Task: Create a due date automation trigger when advanced on, 2 working days before a card is due add fields with custom field "Resume" set to a number lower or equal to 1 and greater or equal to 10 at 11:00 AM.
Action: Mouse moved to (995, 290)
Screenshot: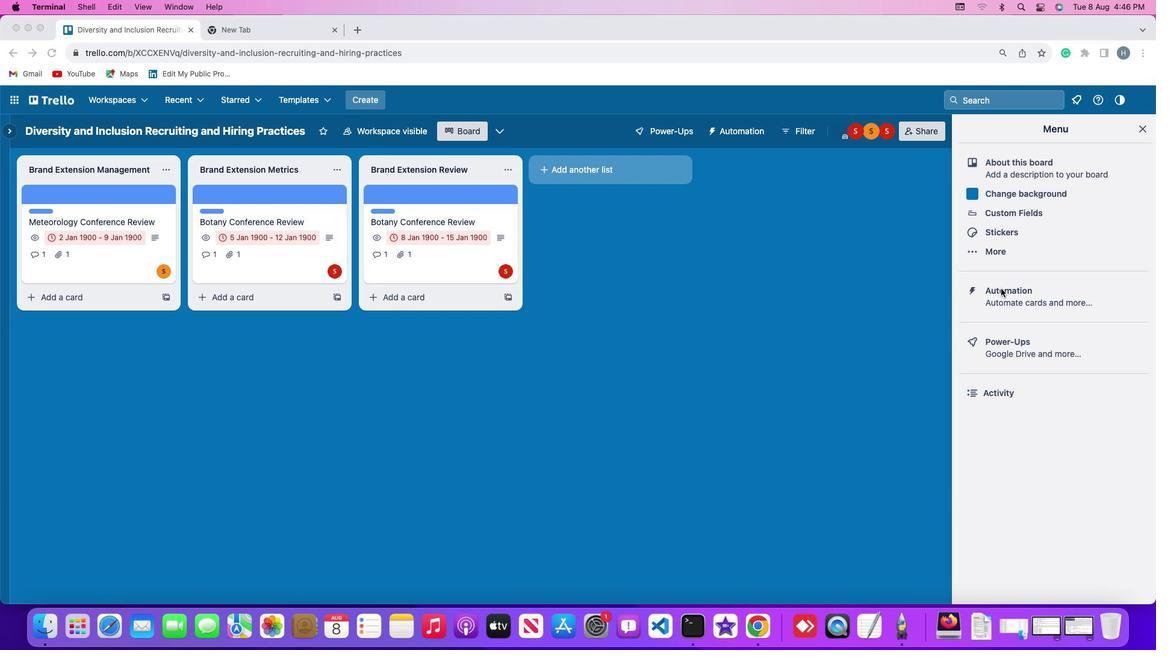 
Action: Mouse pressed left at (995, 290)
Screenshot: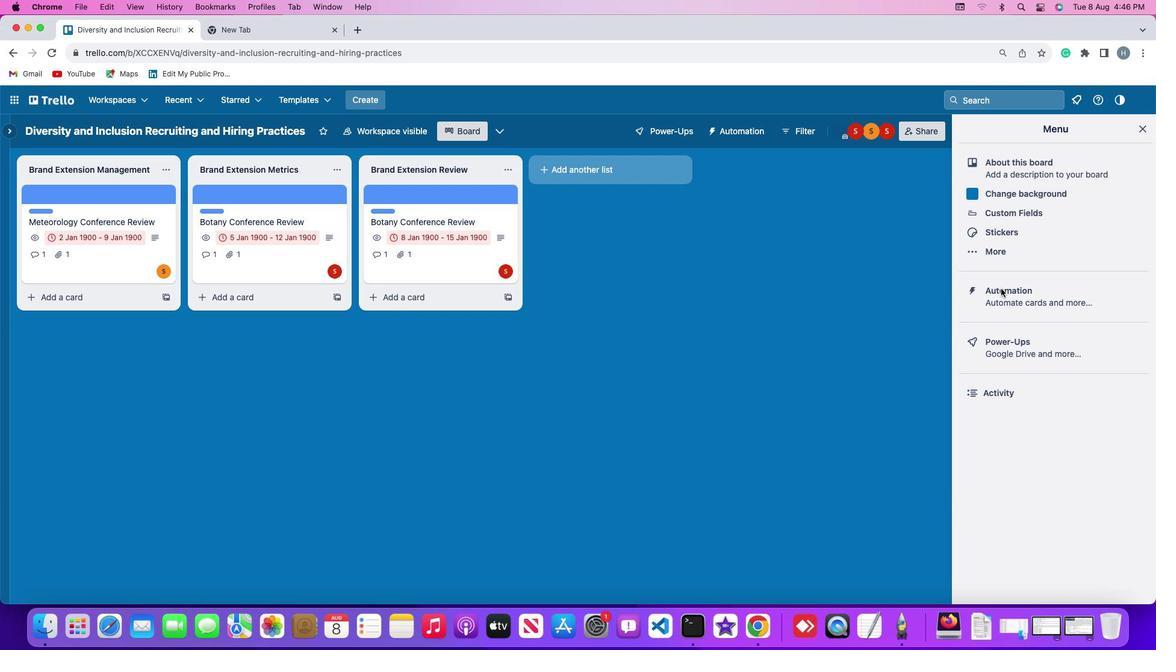 
Action: Mouse pressed left at (995, 290)
Screenshot: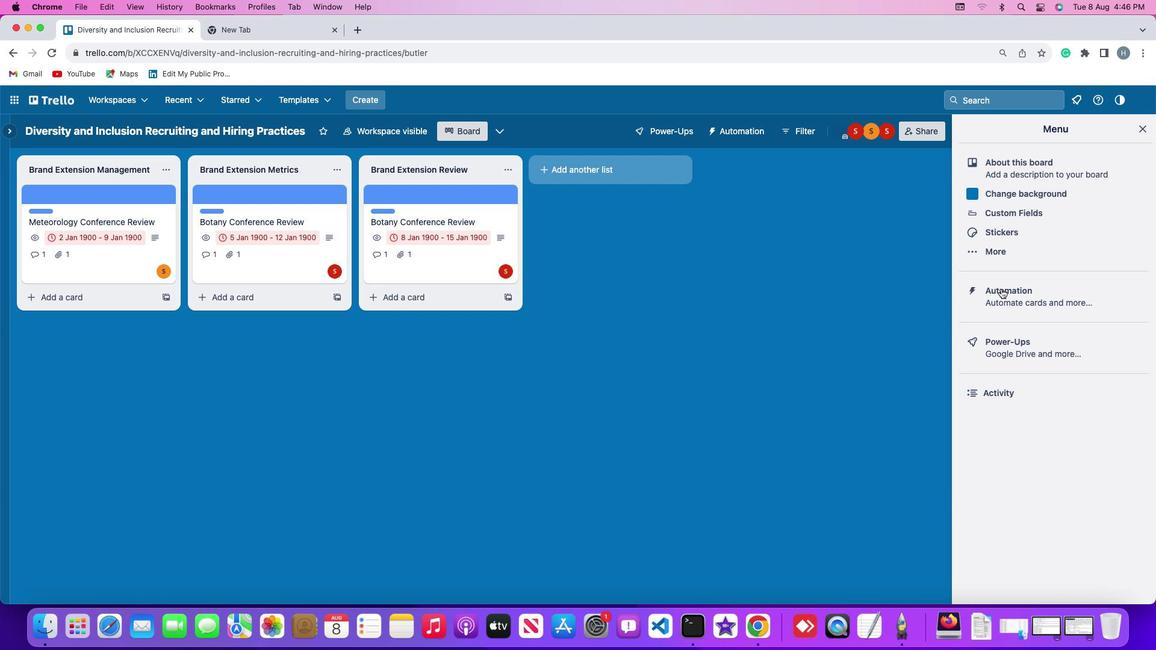 
Action: Mouse moved to (120, 284)
Screenshot: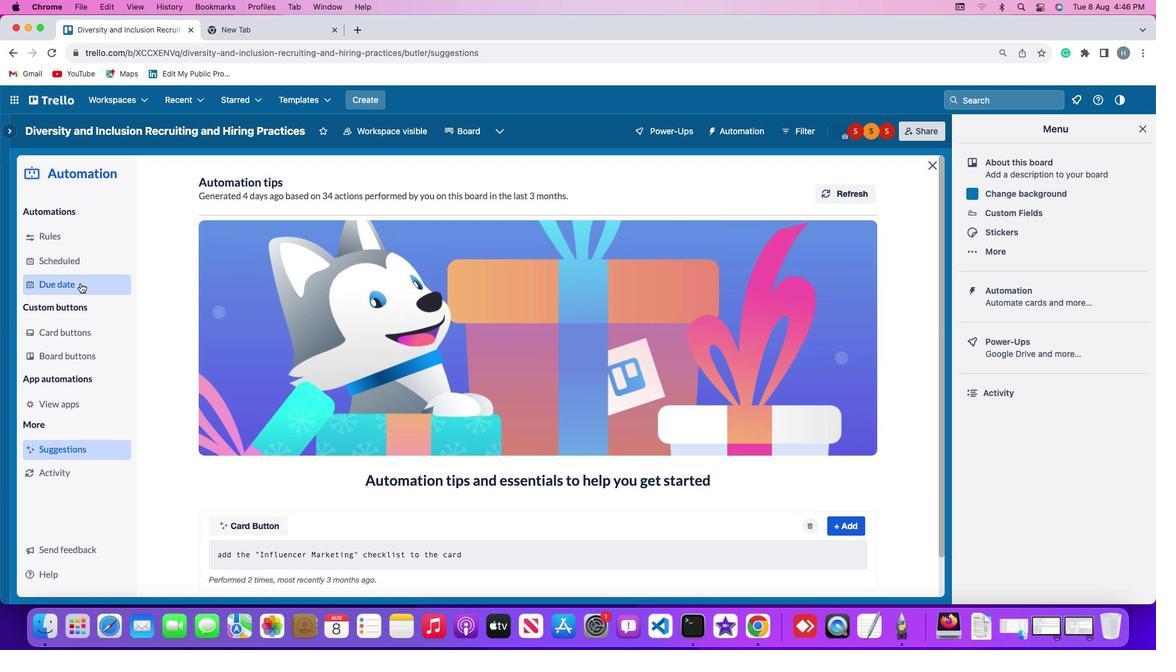 
Action: Mouse pressed left at (120, 284)
Screenshot: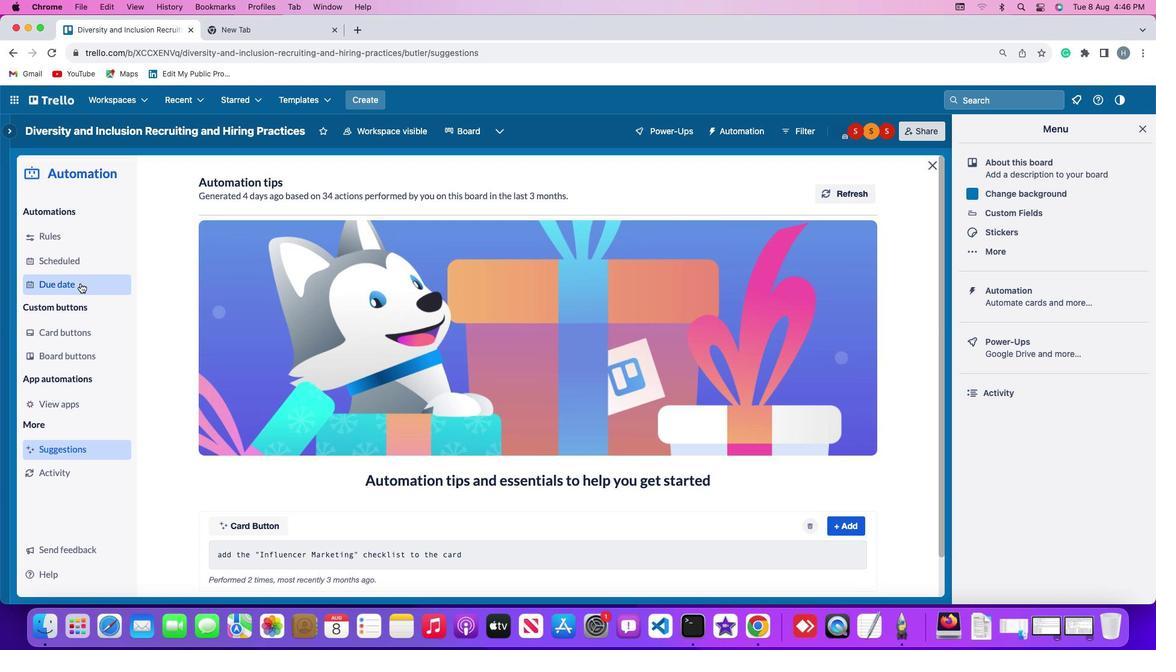 
Action: Mouse moved to (806, 188)
Screenshot: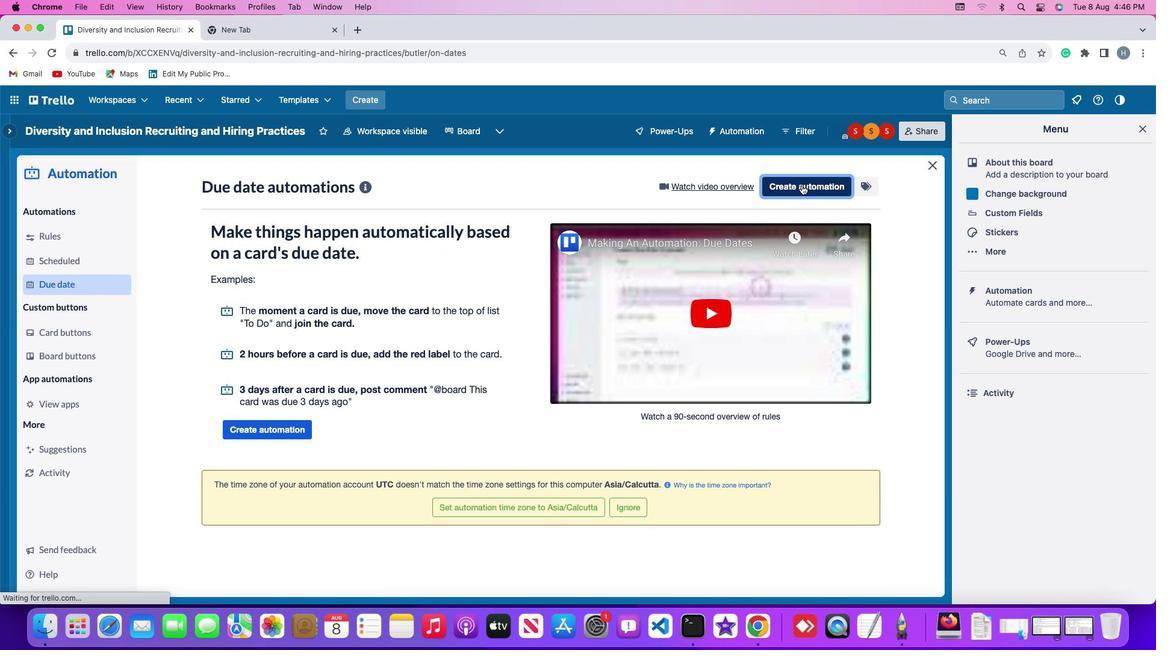 
Action: Mouse pressed left at (806, 188)
Screenshot: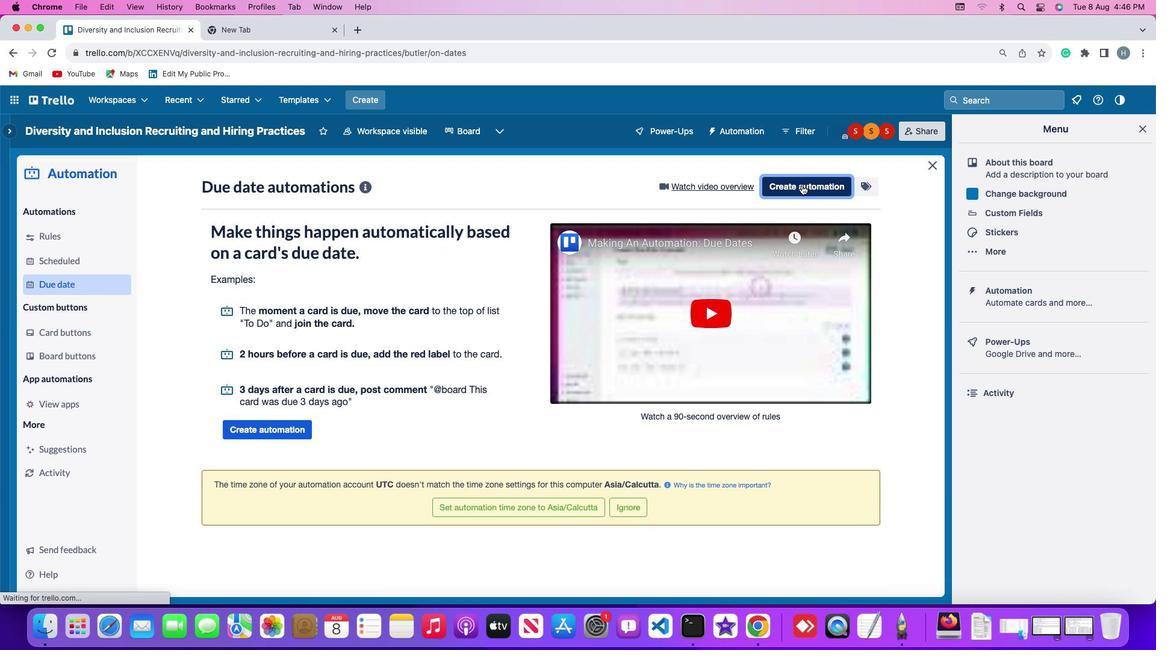 
Action: Mouse moved to (349, 299)
Screenshot: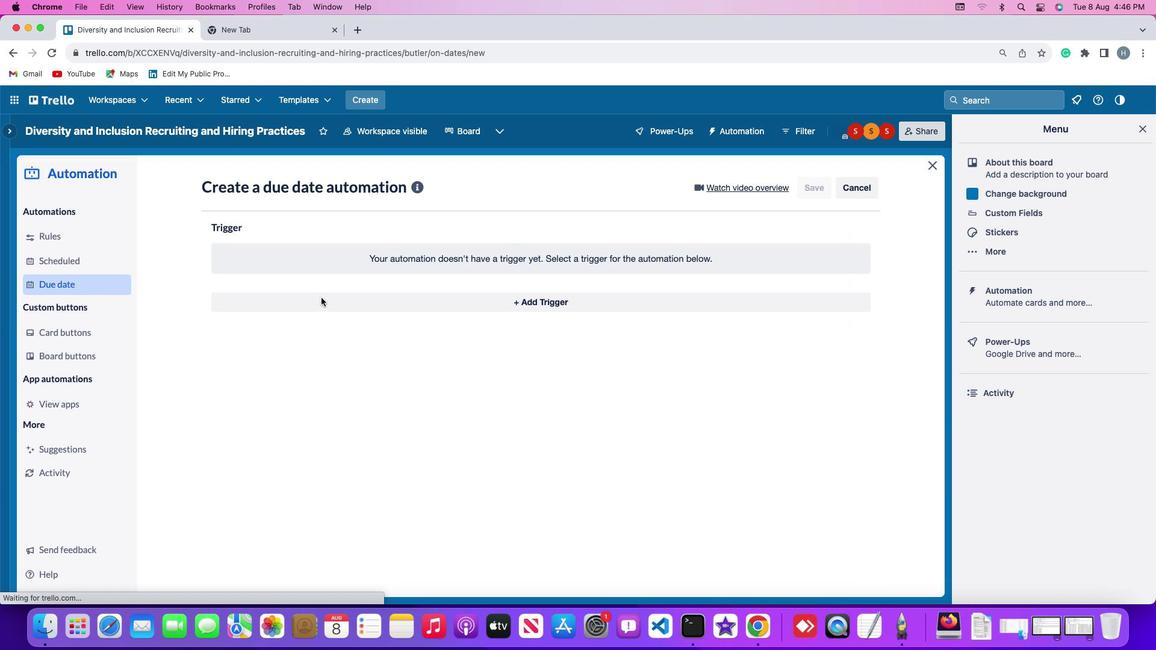 
Action: Mouse pressed left at (349, 299)
Screenshot: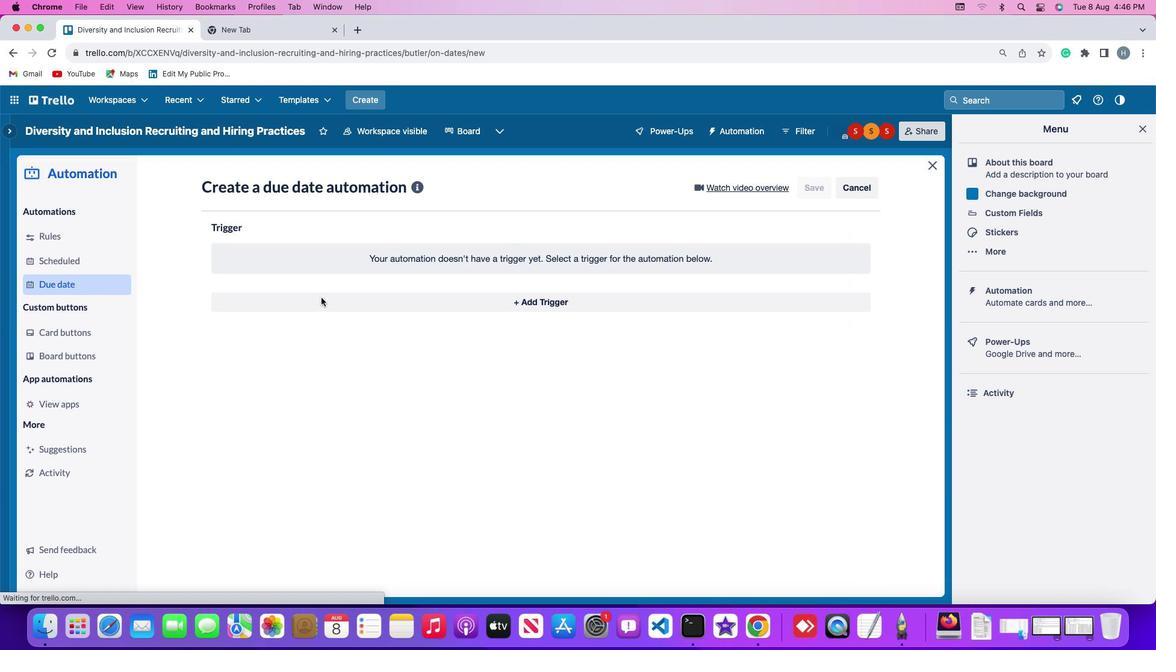 
Action: Mouse moved to (269, 483)
Screenshot: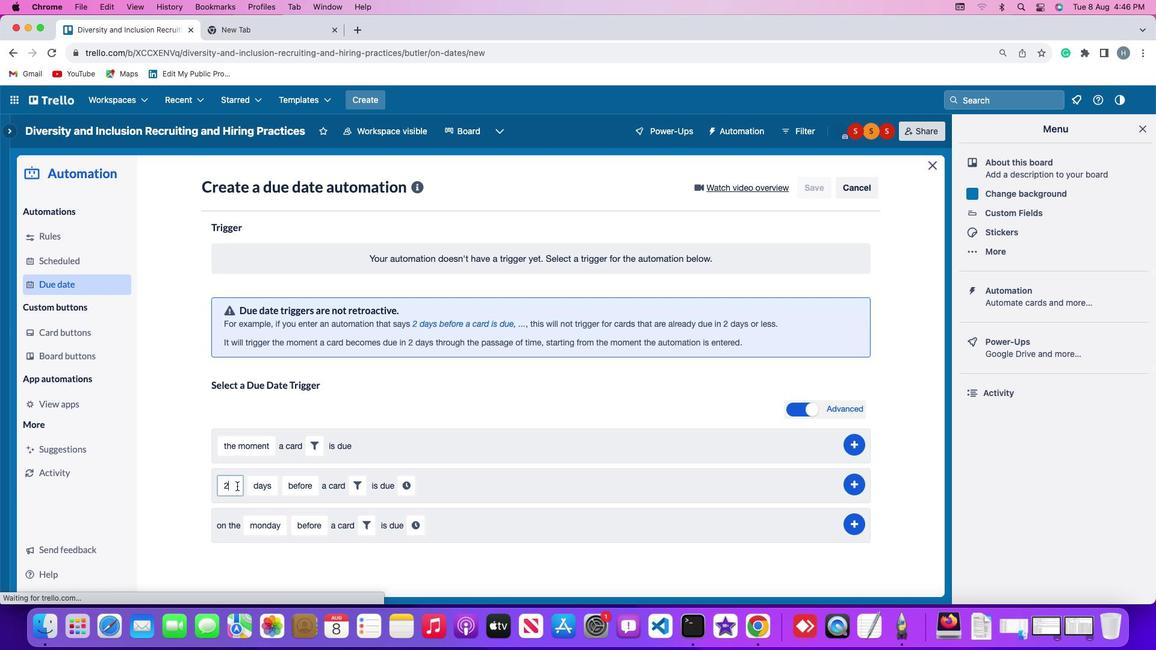 
Action: Mouse pressed left at (269, 483)
Screenshot: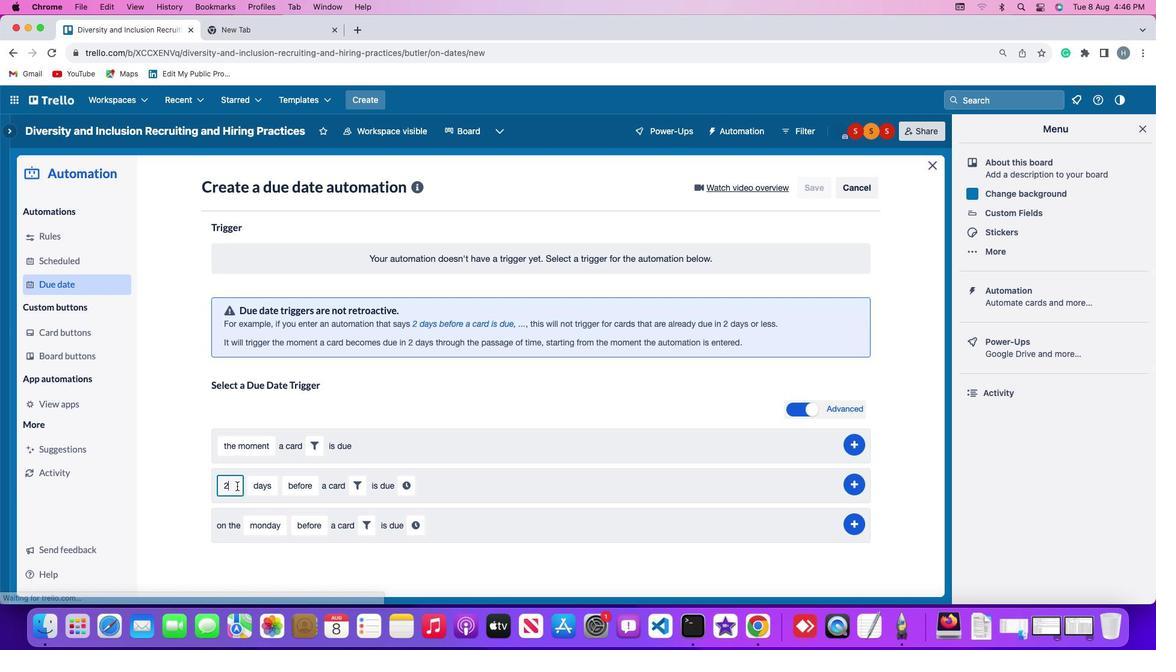 
Action: Key pressed Key.backspace'2'
Screenshot: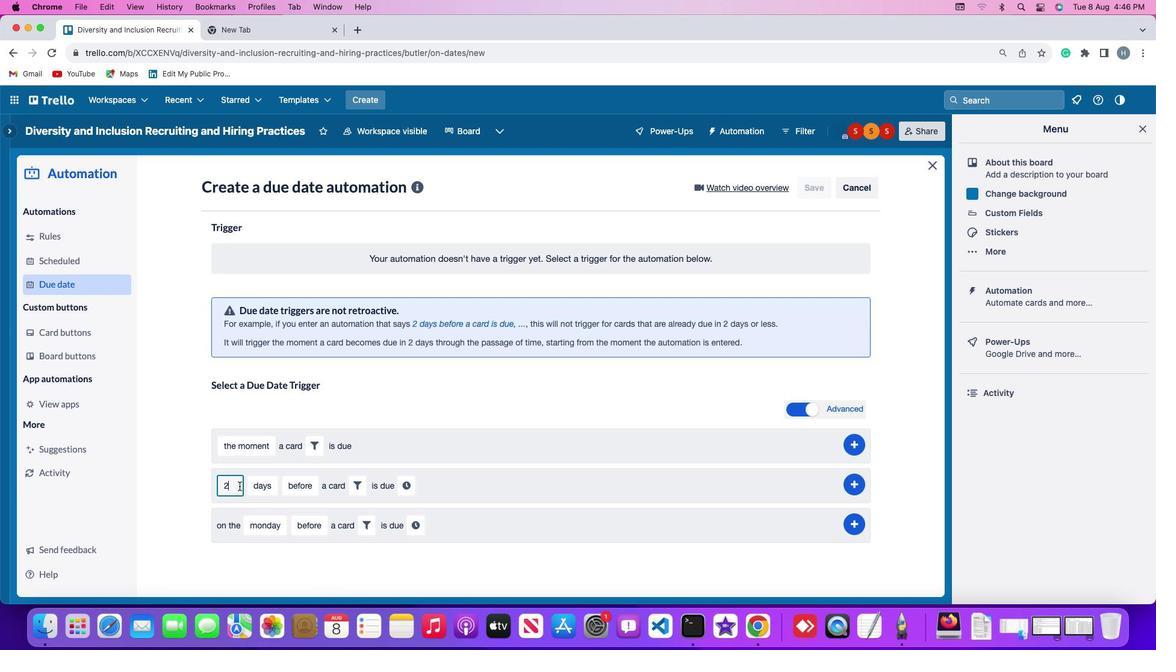 
Action: Mouse moved to (282, 483)
Screenshot: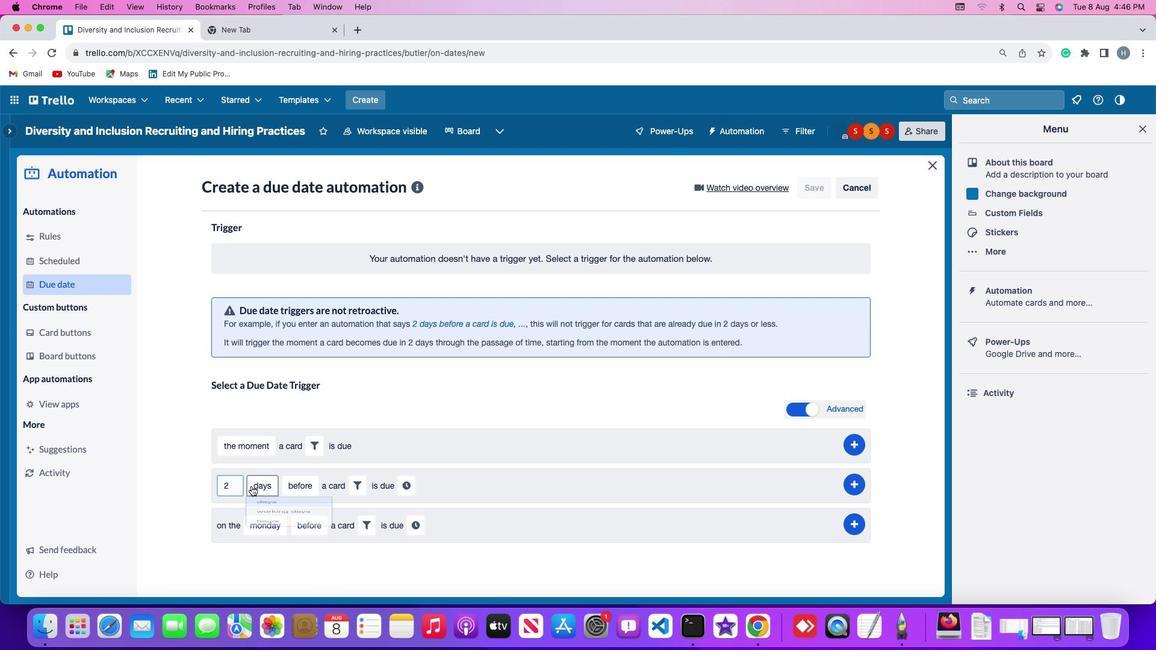 
Action: Mouse pressed left at (282, 483)
Screenshot: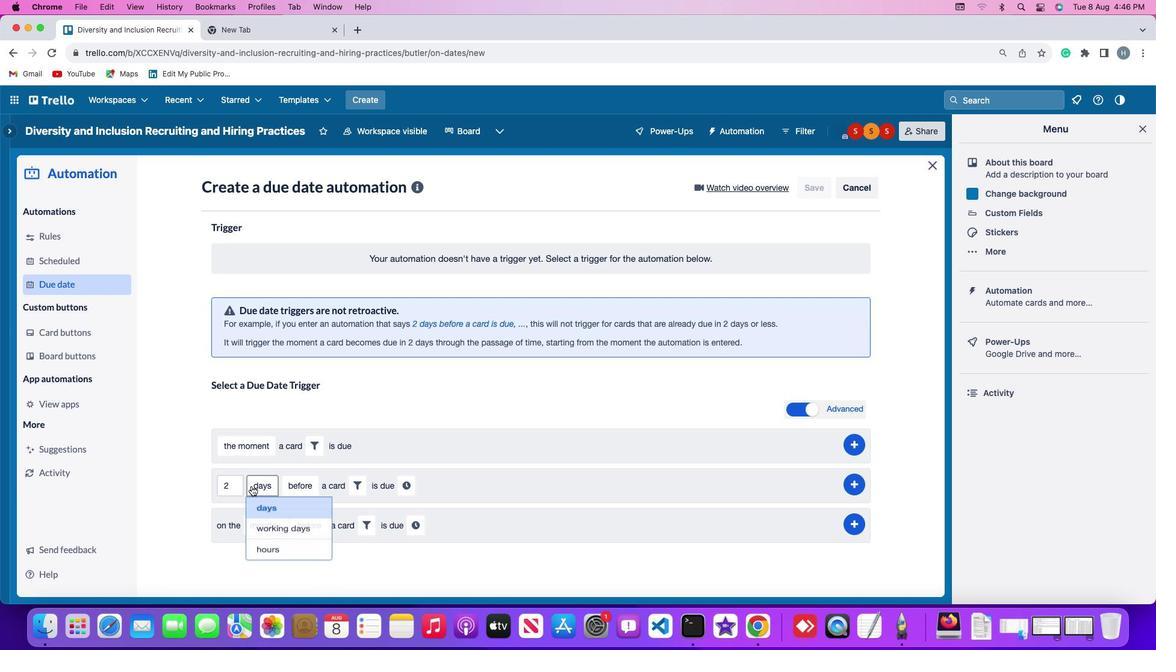 
Action: Mouse moved to (304, 527)
Screenshot: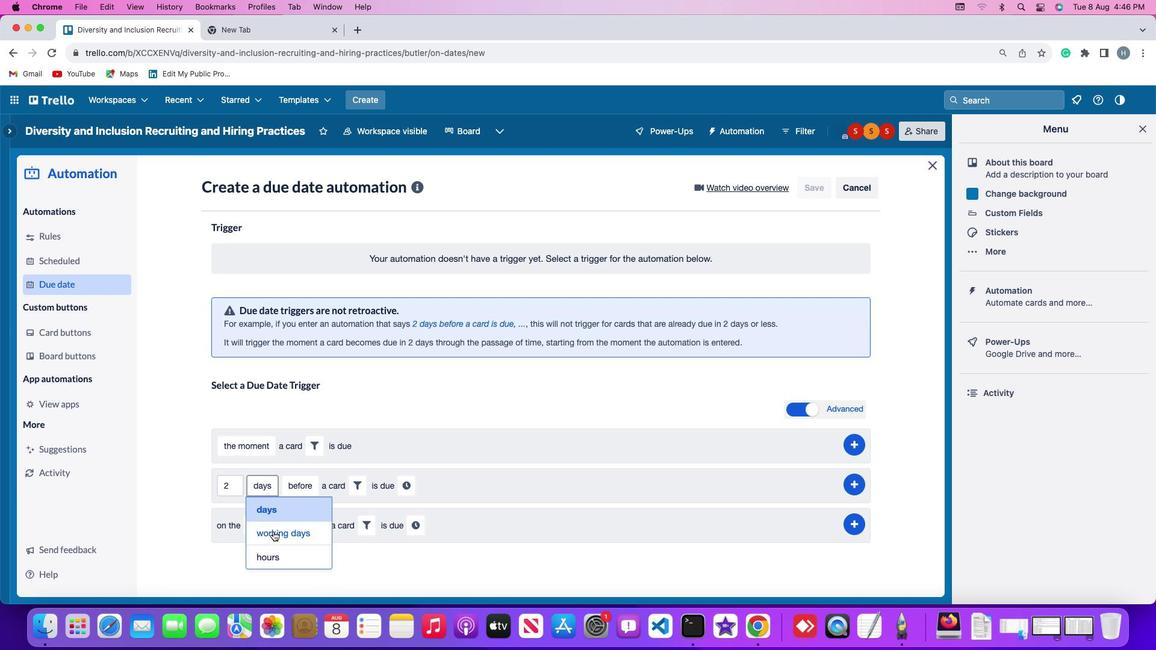 
Action: Mouse pressed left at (304, 527)
Screenshot: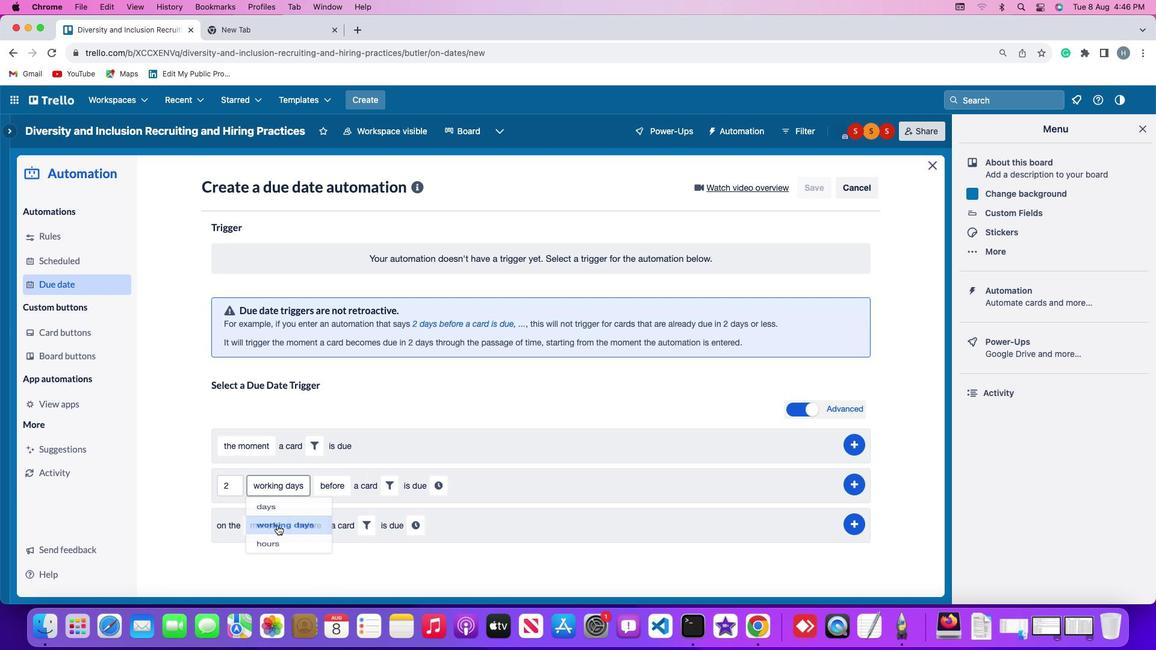 
Action: Mouse moved to (356, 489)
Screenshot: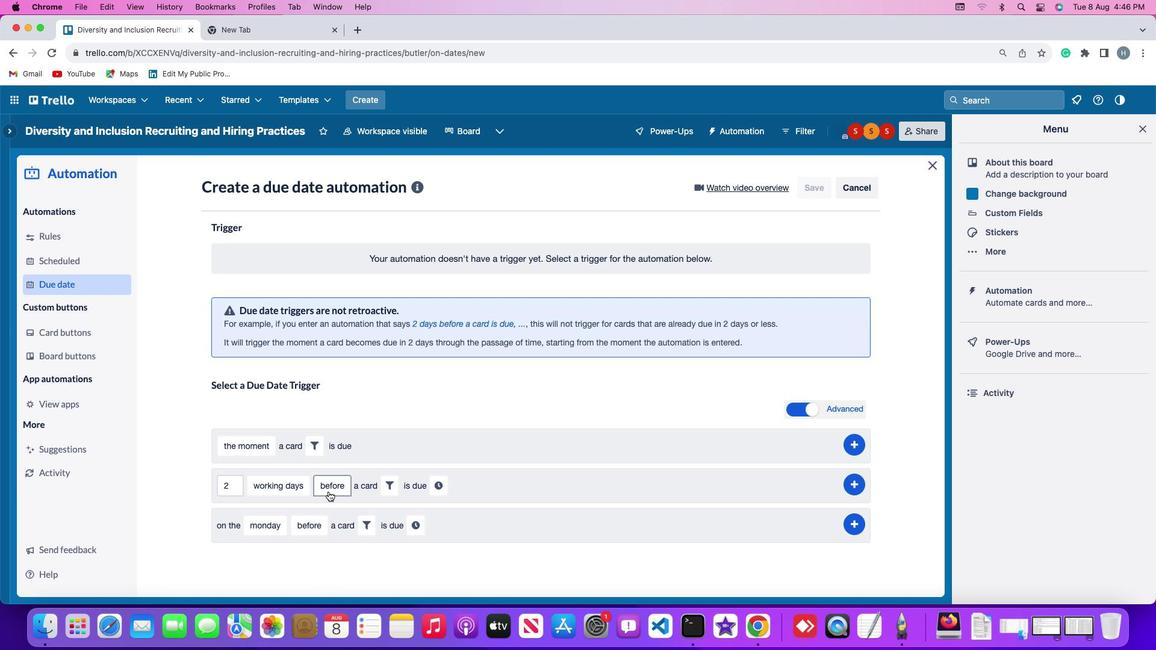 
Action: Mouse pressed left at (356, 489)
Screenshot: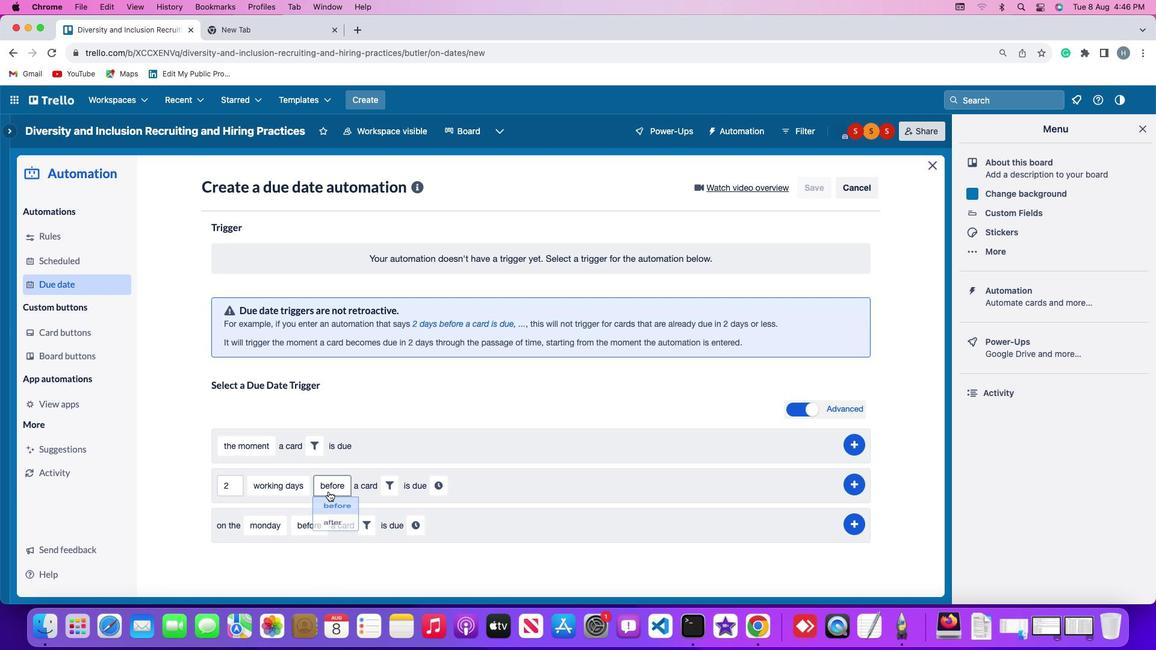 
Action: Mouse moved to (365, 501)
Screenshot: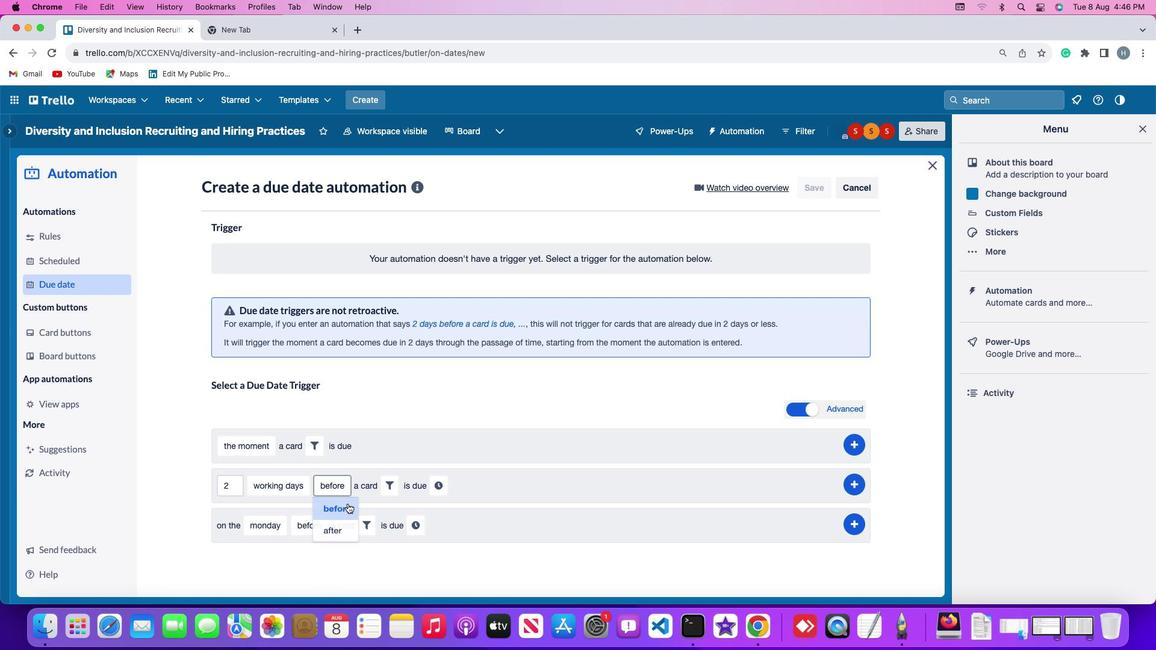 
Action: Mouse pressed left at (365, 501)
Screenshot: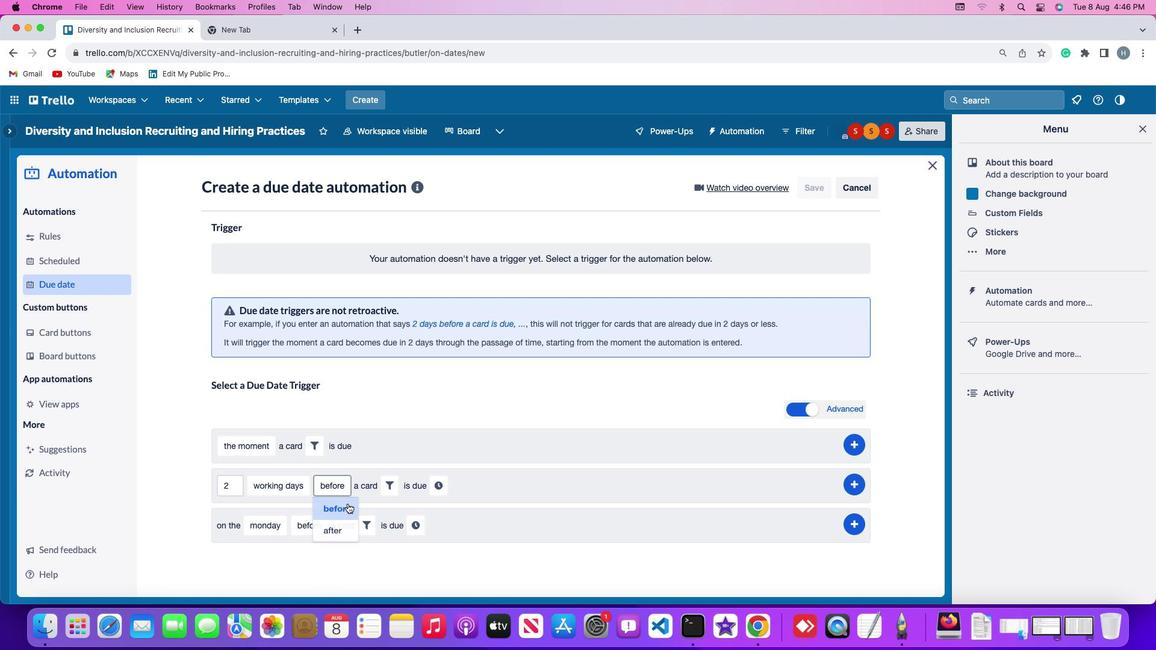 
Action: Mouse moved to (413, 483)
Screenshot: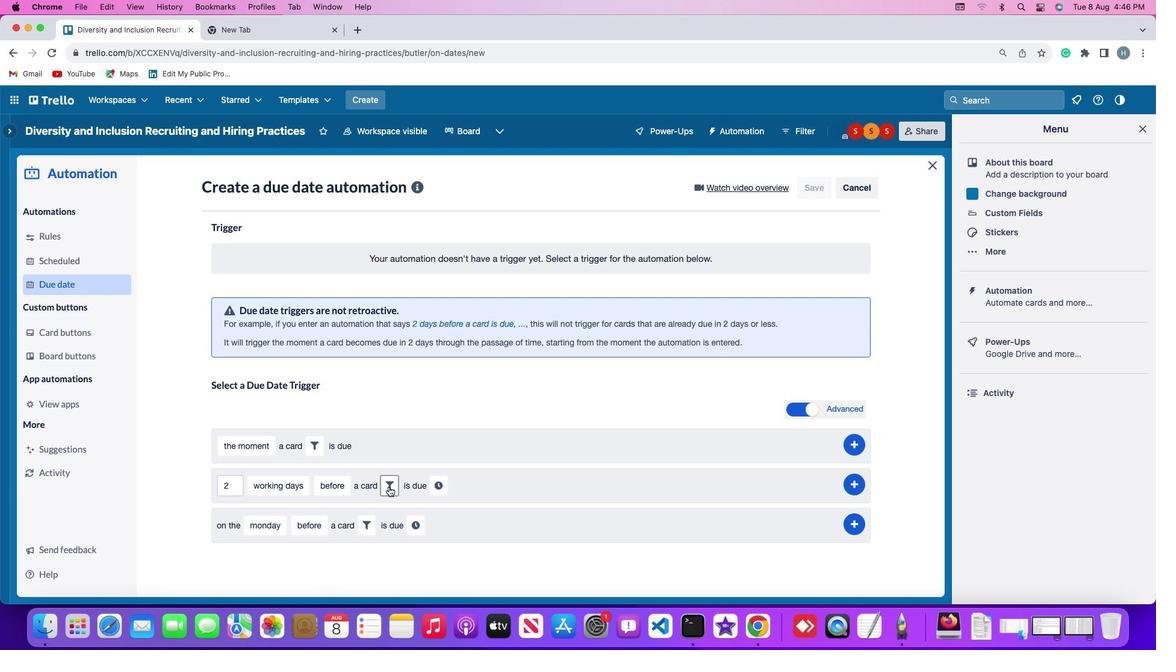 
Action: Mouse pressed left at (413, 483)
Screenshot: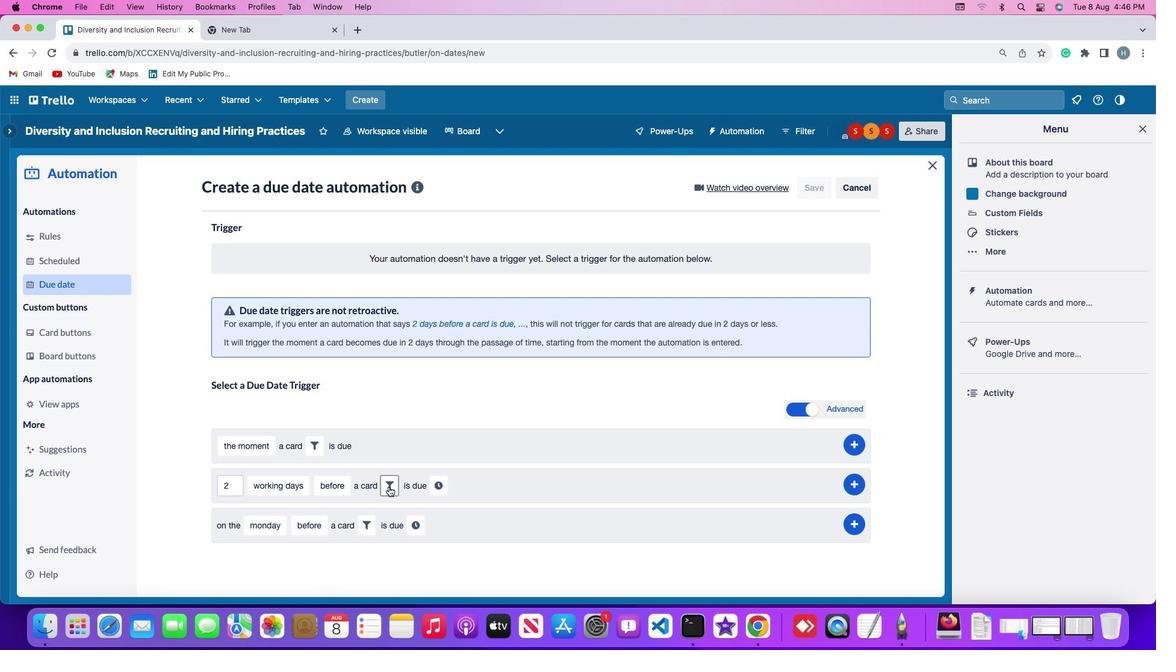 
Action: Mouse moved to (603, 520)
Screenshot: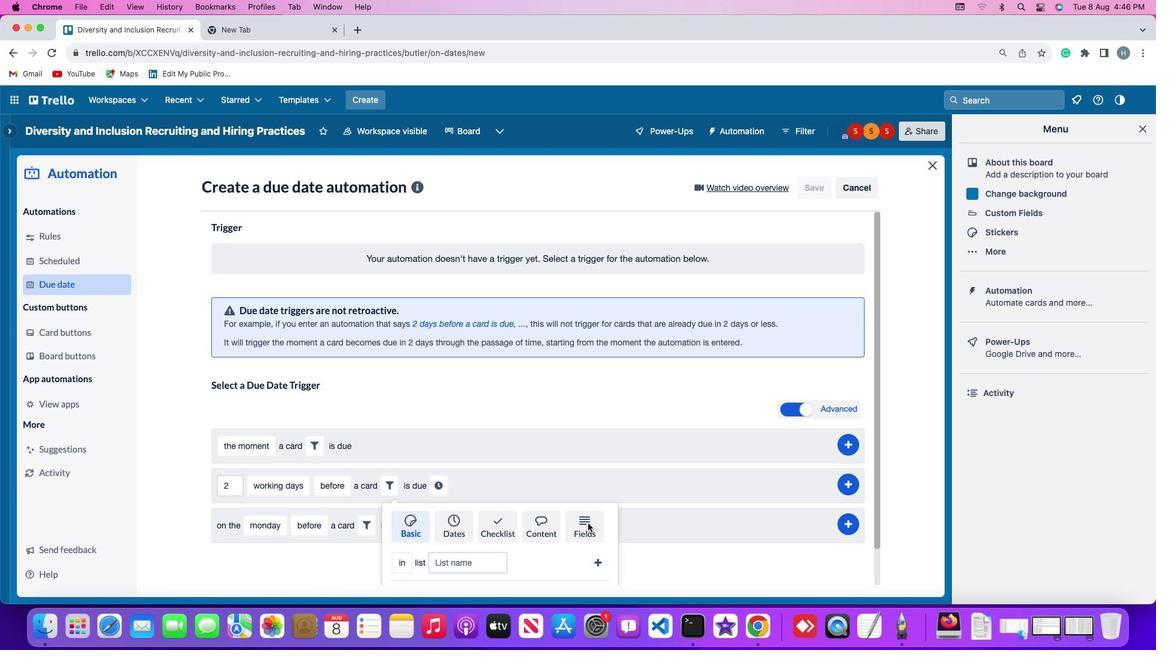 
Action: Mouse pressed left at (603, 520)
Screenshot: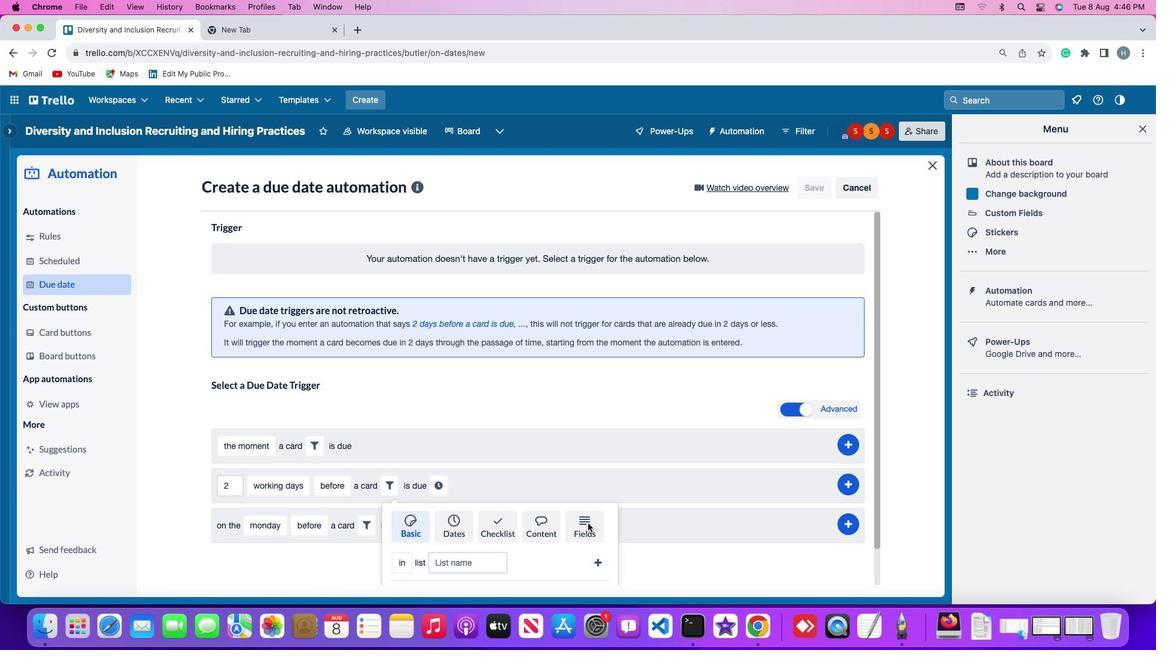 
Action: Mouse moved to (366, 559)
Screenshot: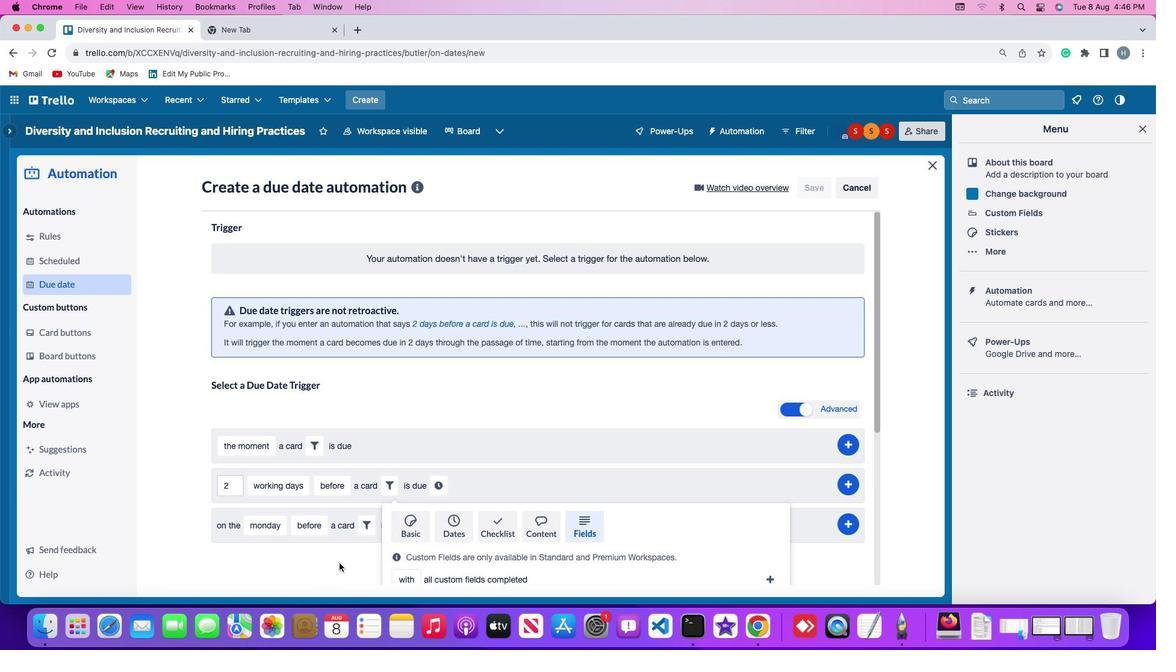 
Action: Mouse scrolled (366, 559) with delta (43, 6)
Screenshot: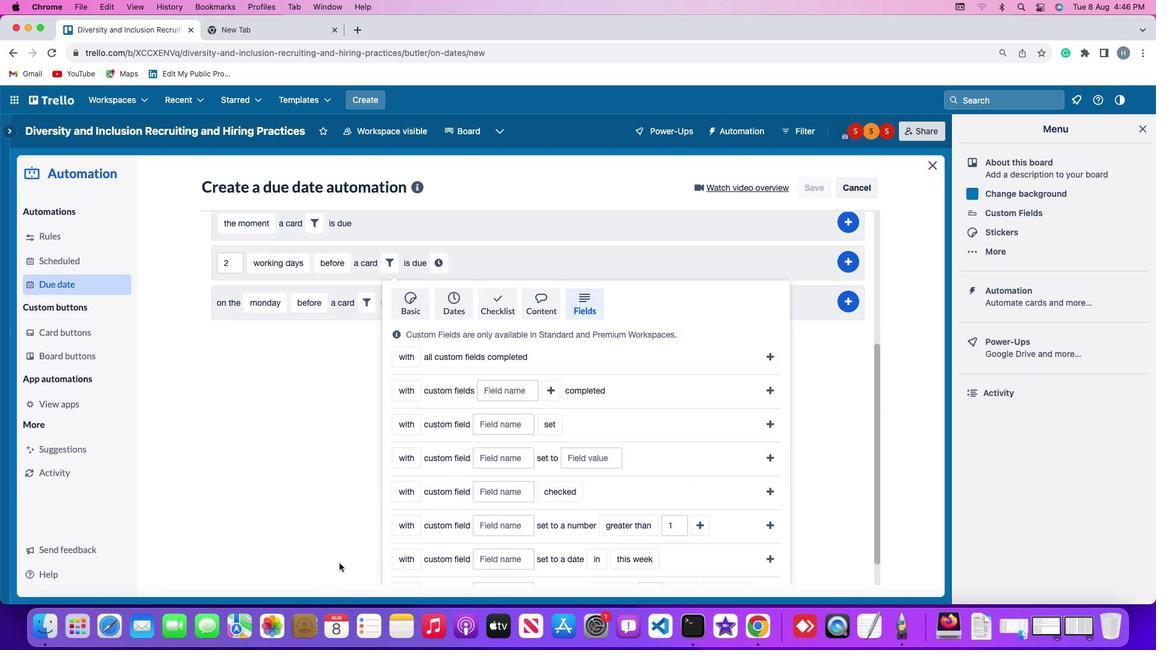 
Action: Mouse scrolled (366, 559) with delta (43, 6)
Screenshot: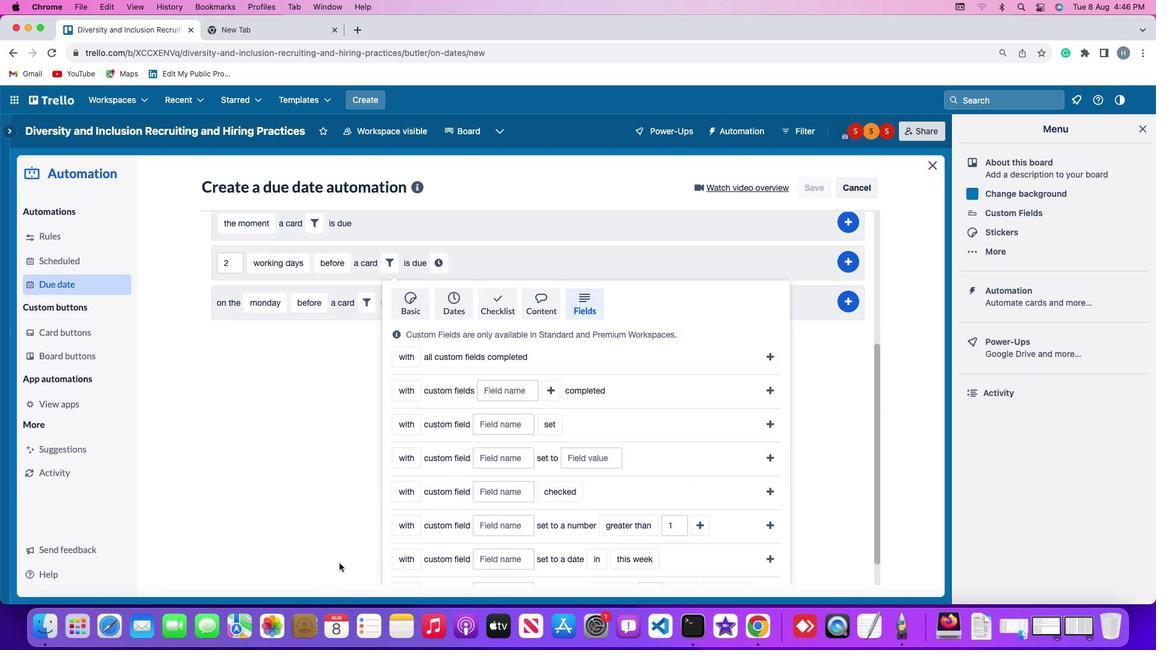 
Action: Mouse scrolled (366, 559) with delta (43, 5)
Screenshot: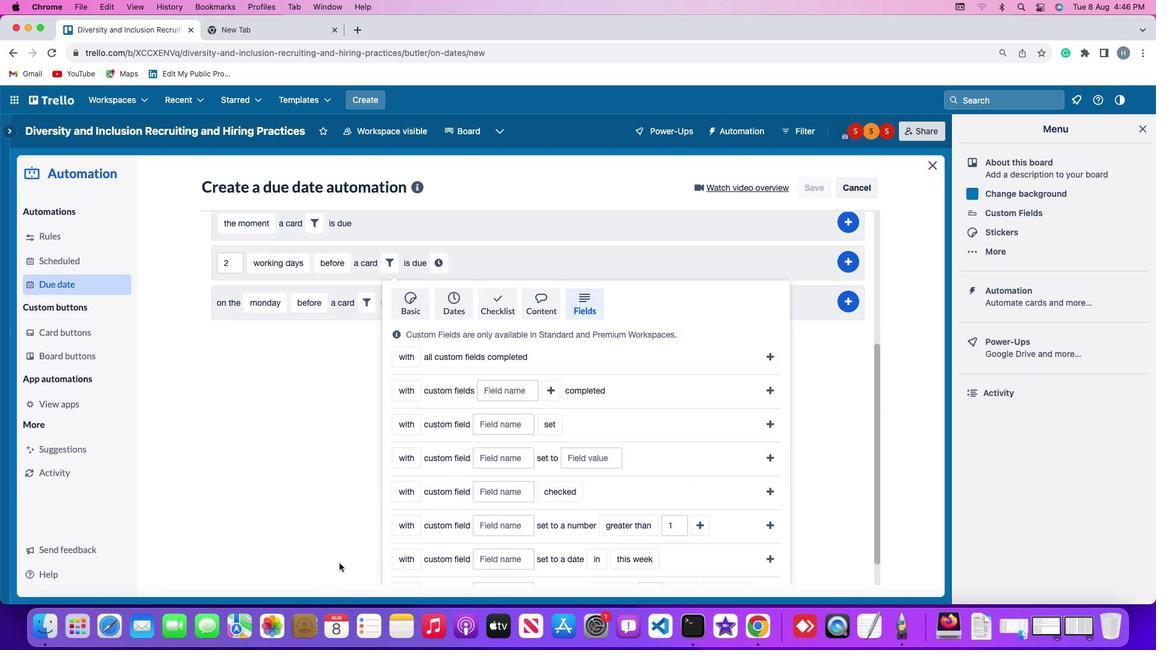 
Action: Mouse scrolled (366, 559) with delta (43, 4)
Screenshot: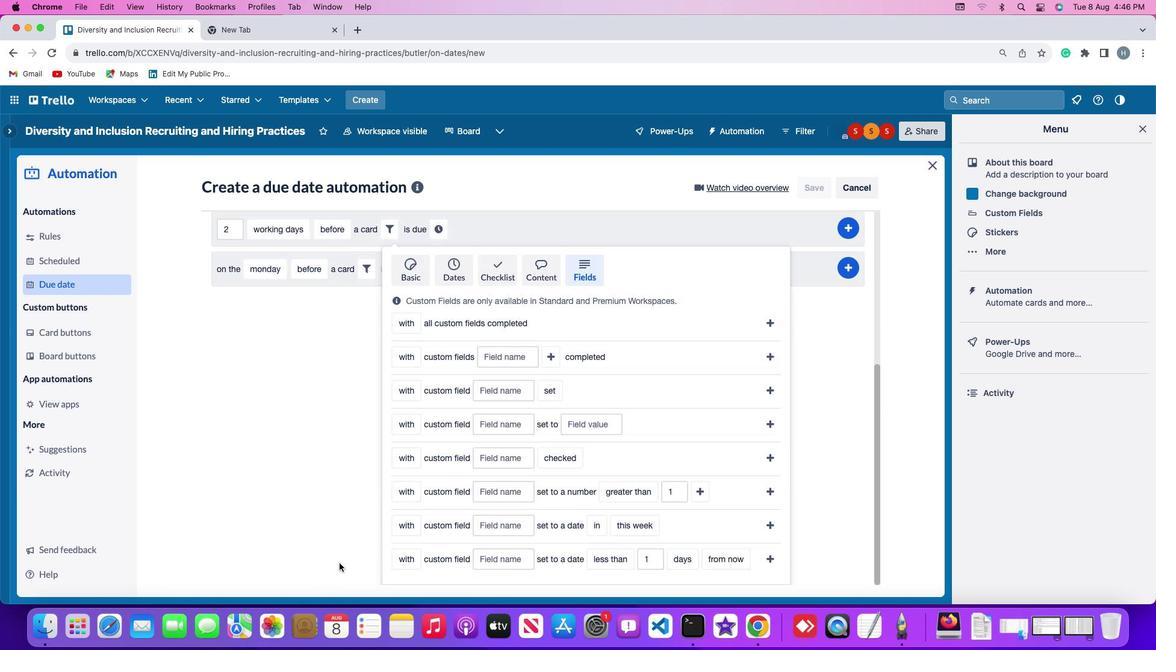 
Action: Mouse scrolled (366, 559) with delta (43, 3)
Screenshot: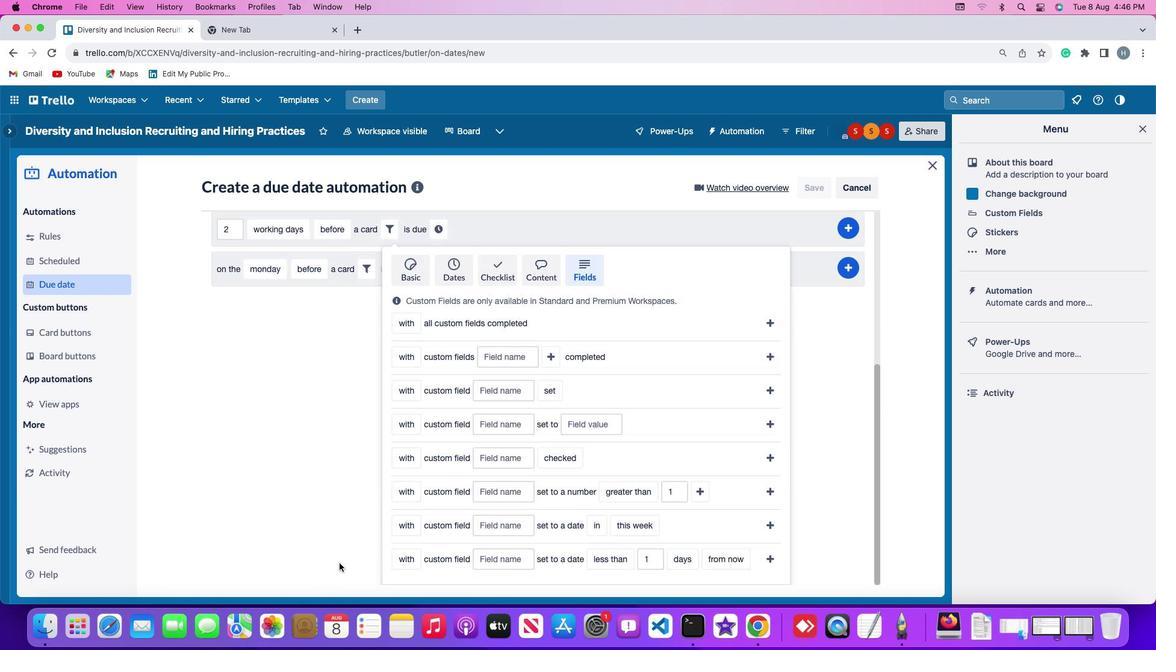 
Action: Mouse scrolled (366, 559) with delta (43, 3)
Screenshot: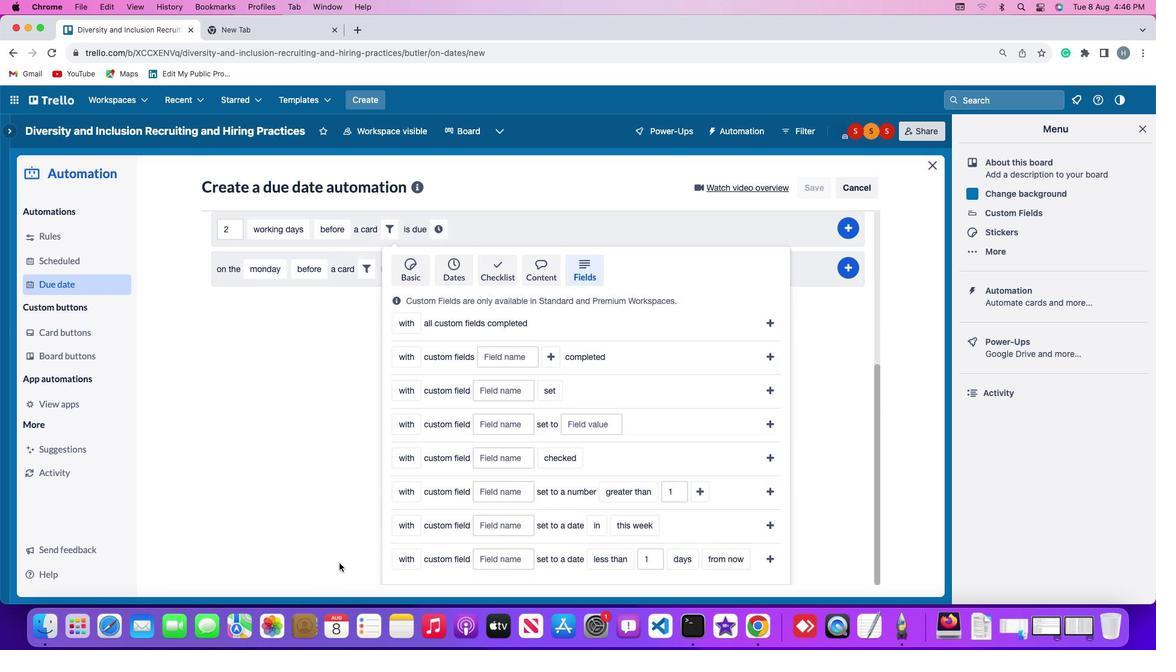 
Action: Mouse scrolled (366, 559) with delta (43, 6)
Screenshot: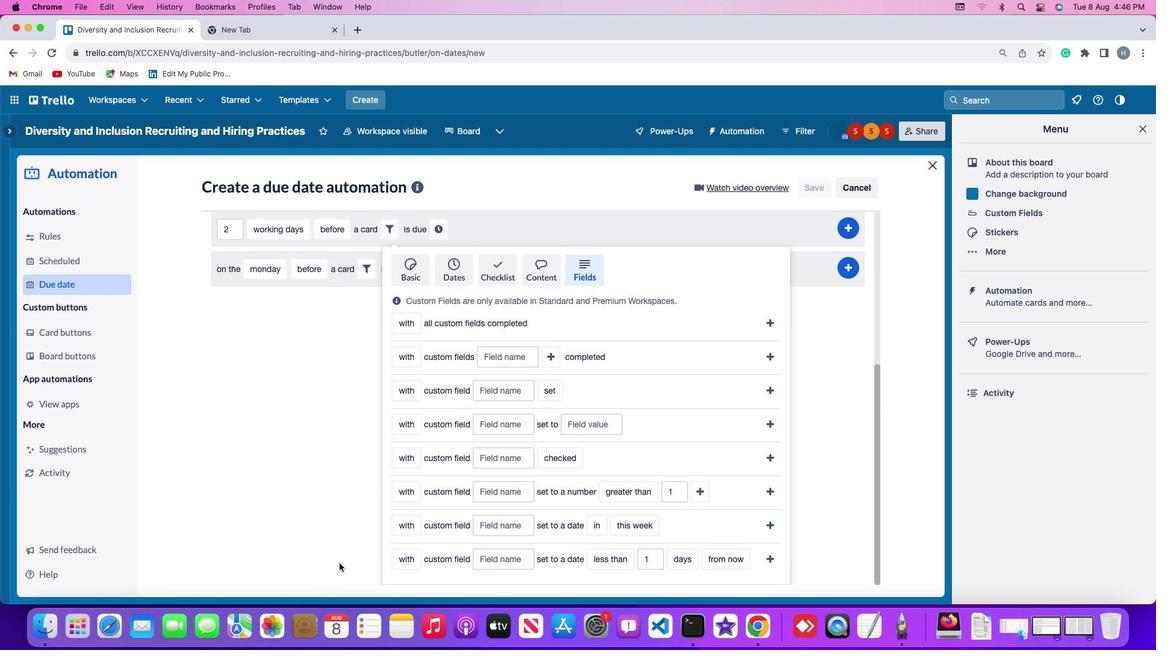 
Action: Mouse scrolled (366, 559) with delta (43, 6)
Screenshot: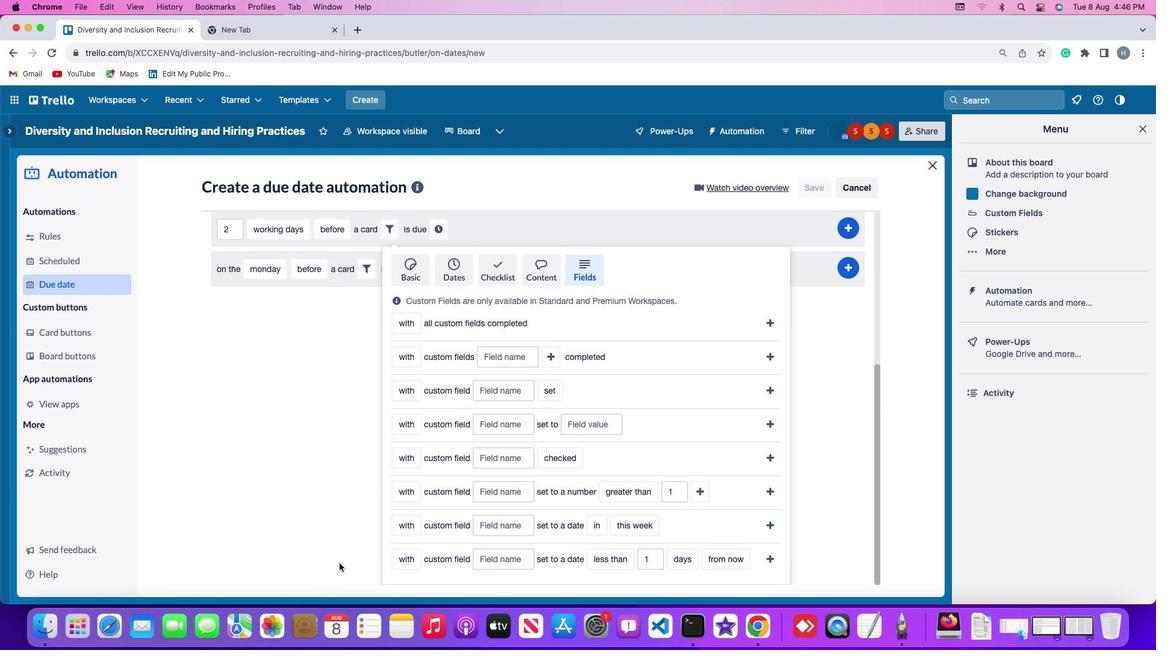 
Action: Mouse scrolled (366, 559) with delta (43, 5)
Screenshot: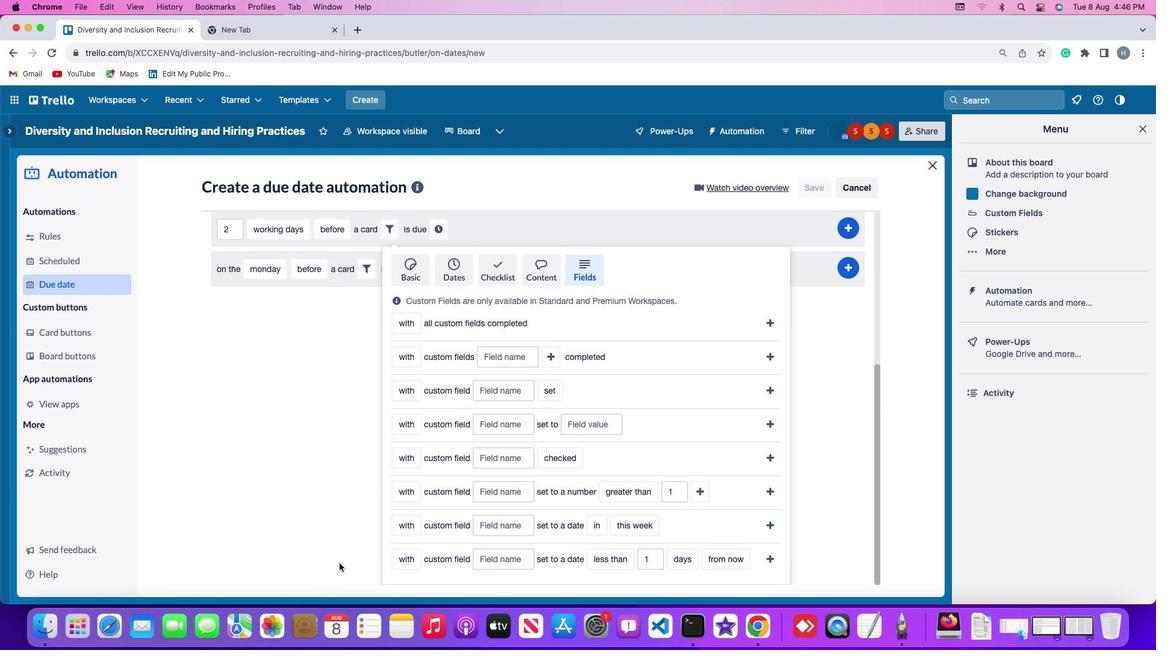 
Action: Mouse scrolled (366, 559) with delta (43, 4)
Screenshot: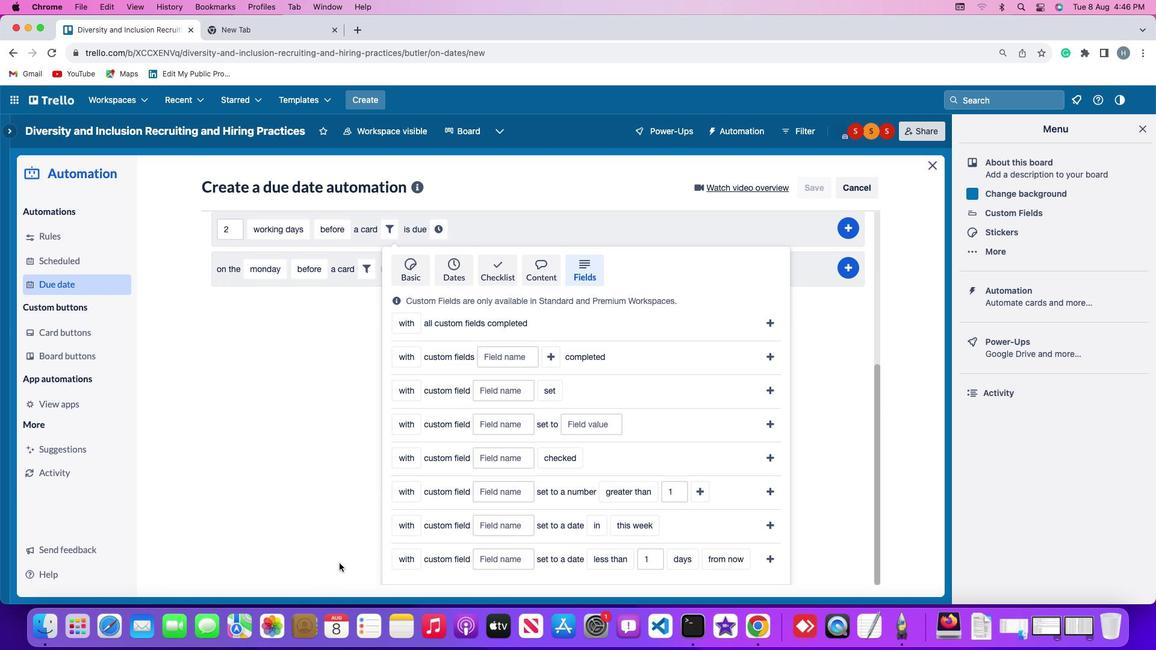 
Action: Mouse scrolled (366, 559) with delta (43, 3)
Screenshot: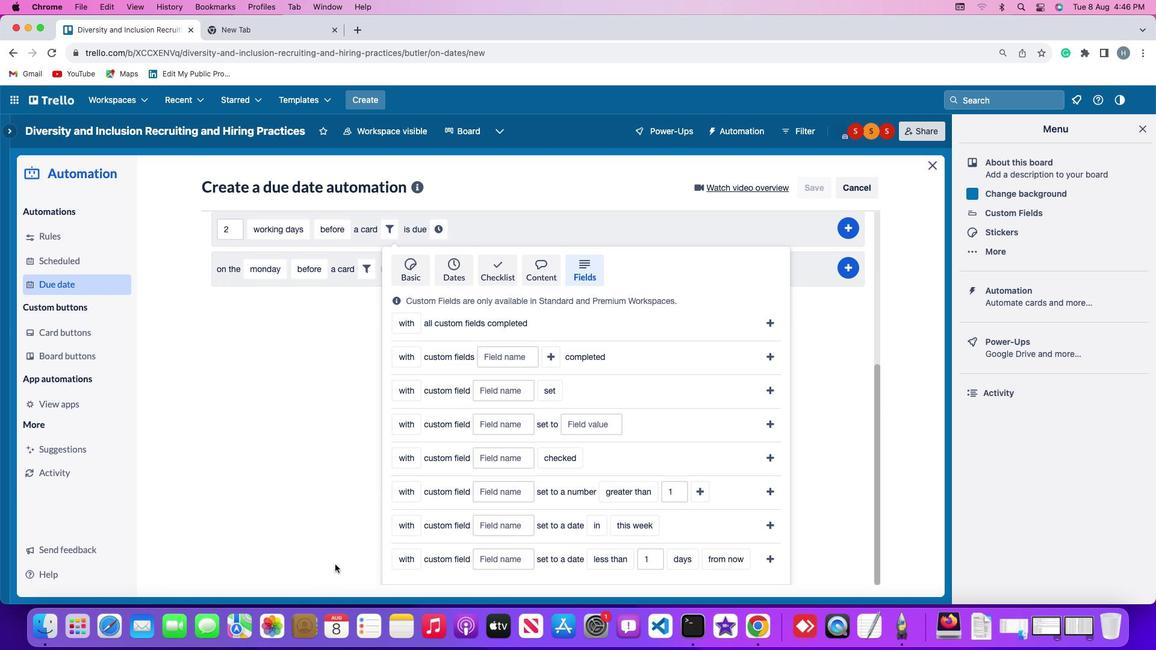 
Action: Mouse moved to (430, 490)
Screenshot: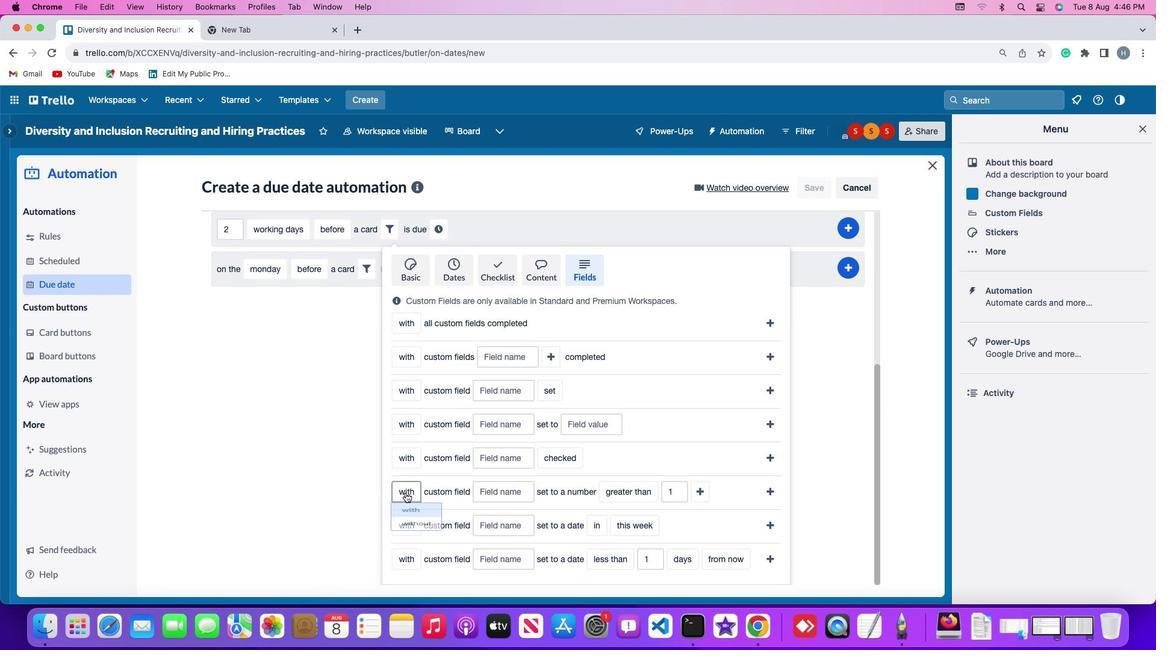 
Action: Mouse pressed left at (430, 490)
Screenshot: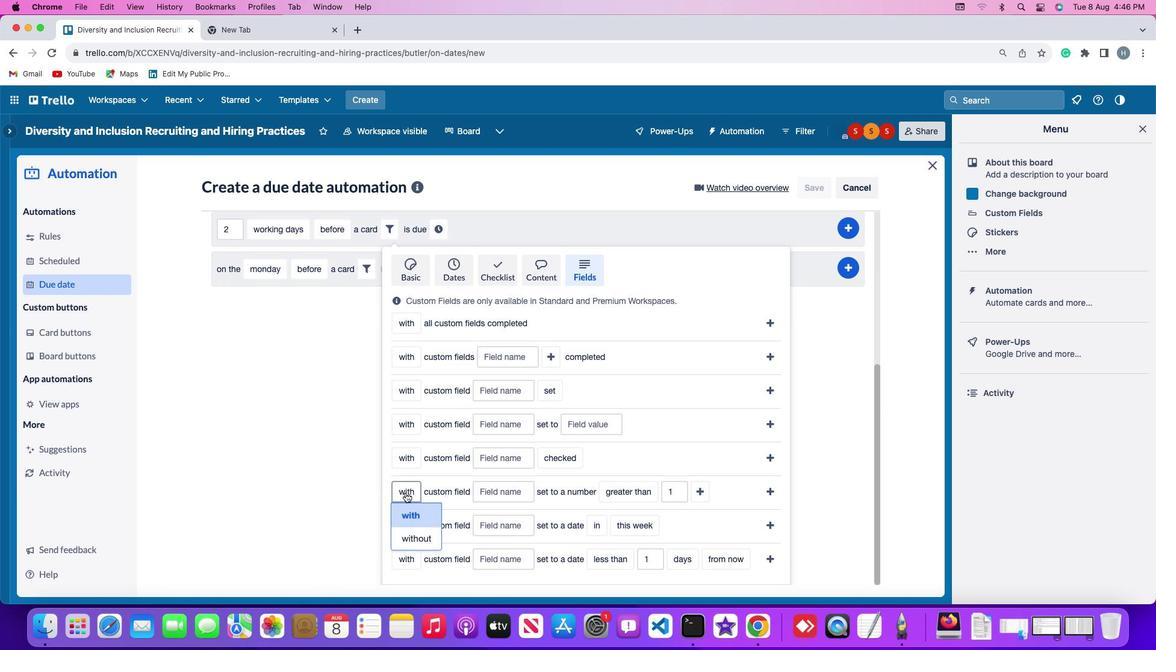 
Action: Mouse moved to (441, 515)
Screenshot: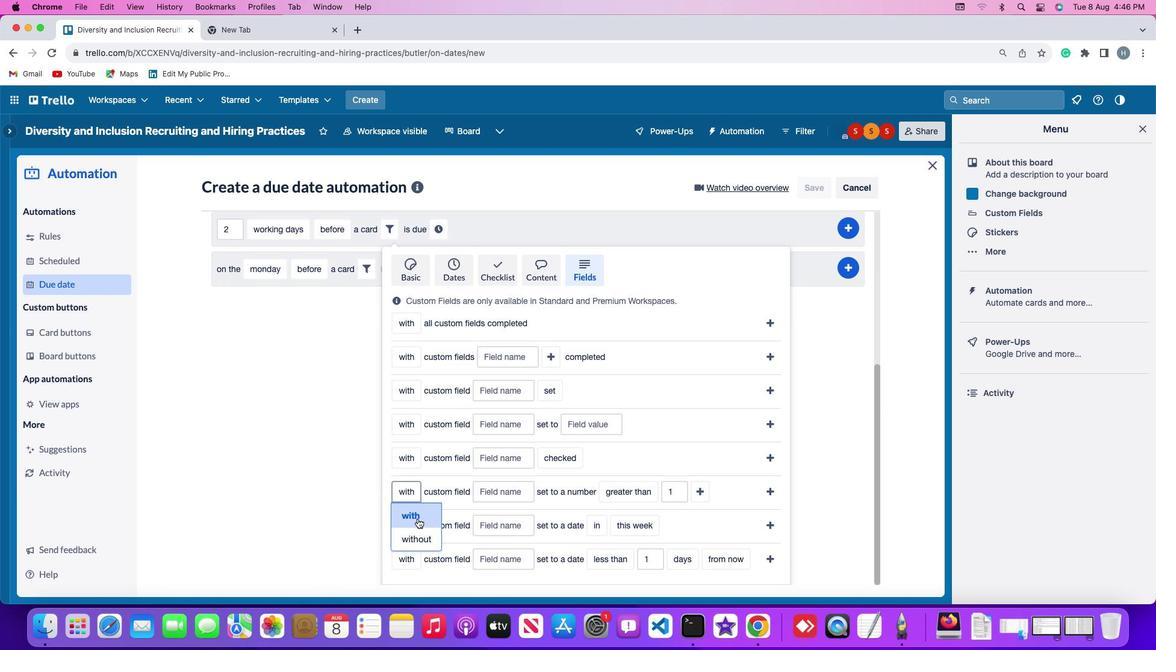
Action: Mouse pressed left at (441, 515)
Screenshot: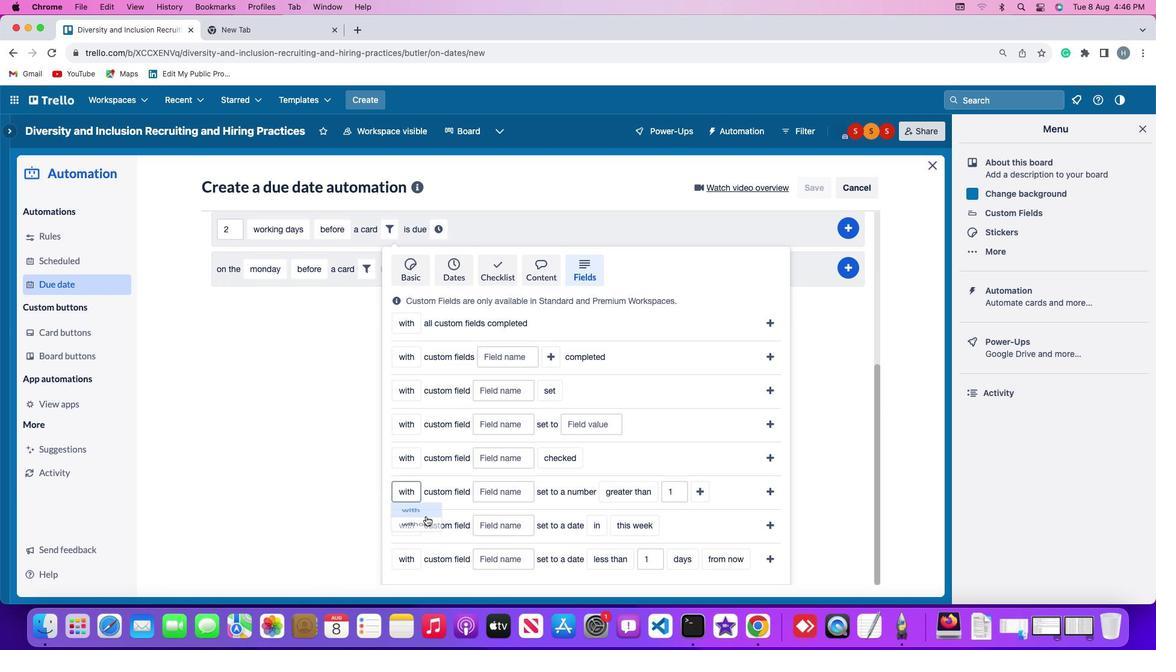 
Action: Mouse moved to (522, 492)
Screenshot: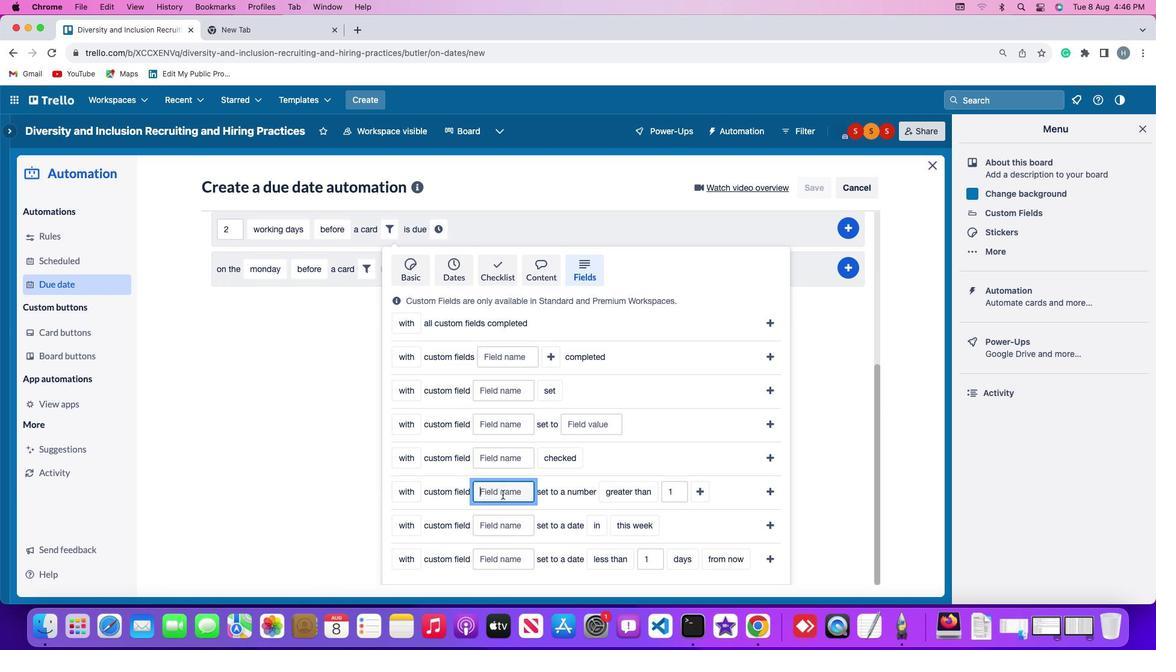 
Action: Mouse pressed left at (522, 492)
Screenshot: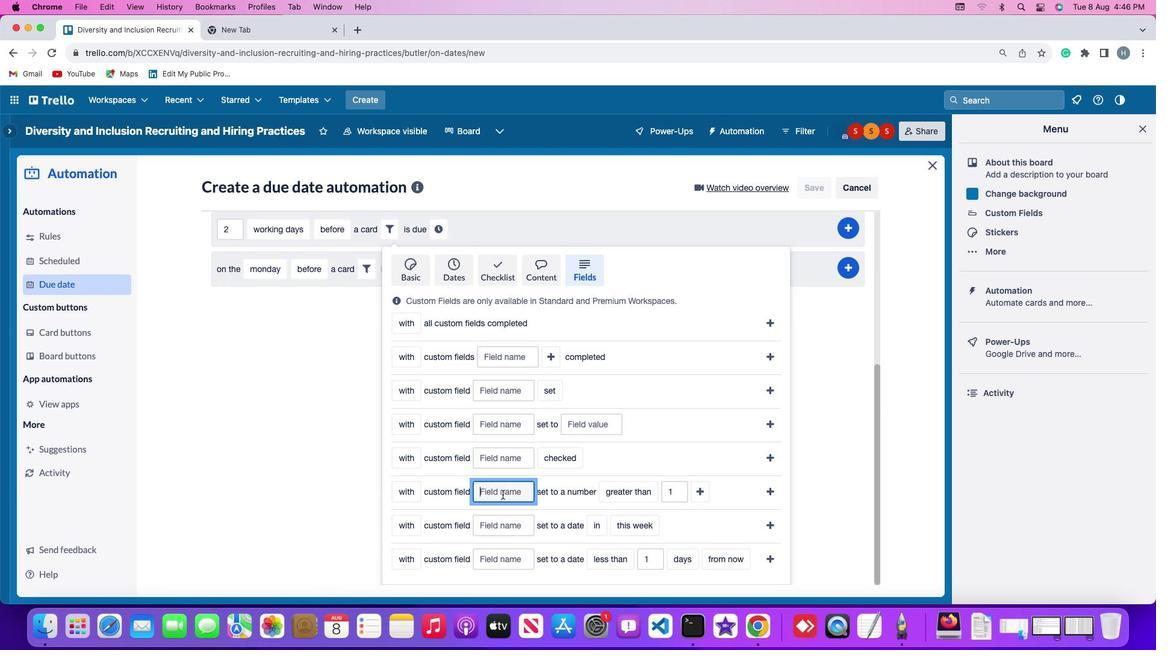 
Action: Key pressed Key.shift'R''e''s''u''m''e'
Screenshot: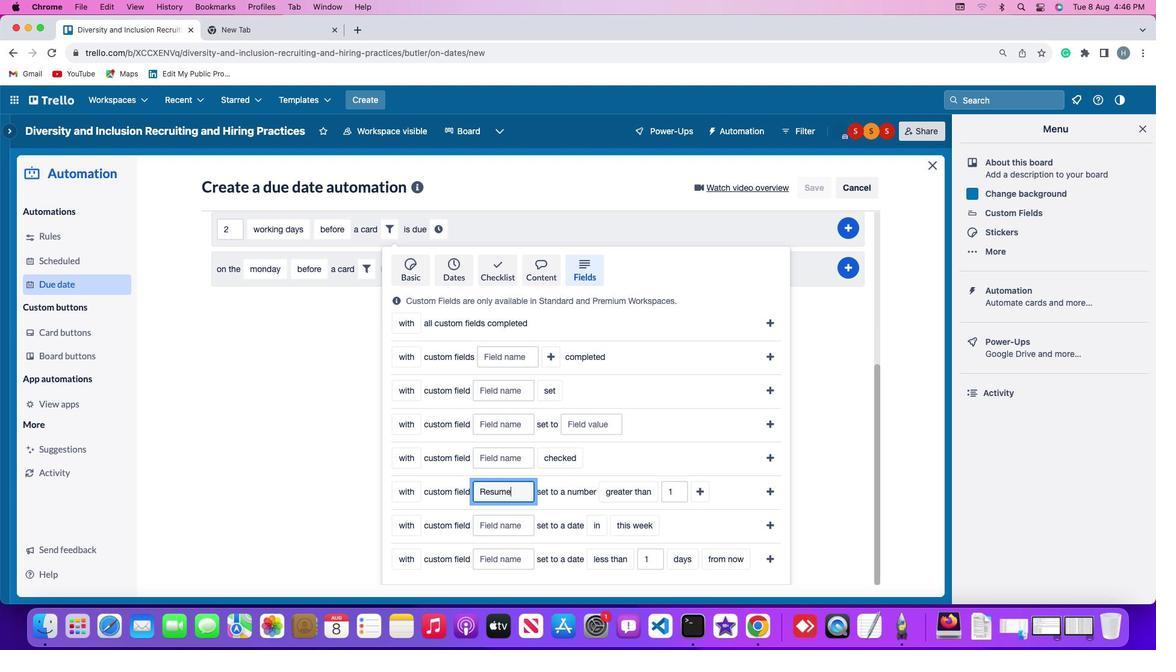 
Action: Mouse moved to (638, 493)
Screenshot: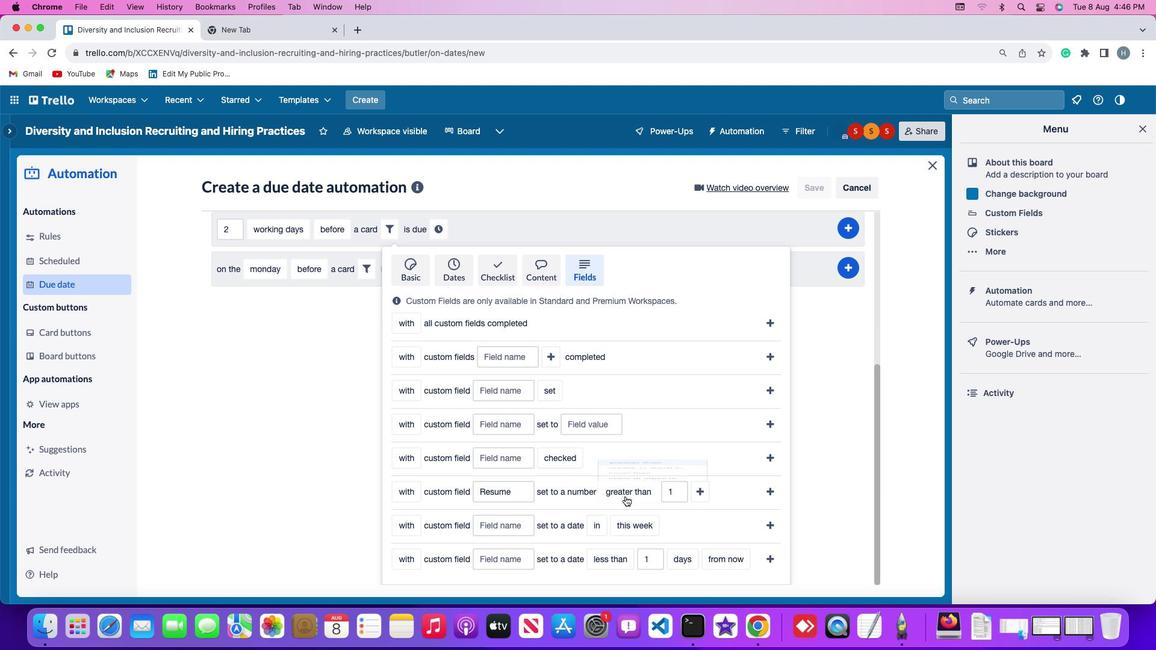 
Action: Mouse pressed left at (638, 493)
Screenshot: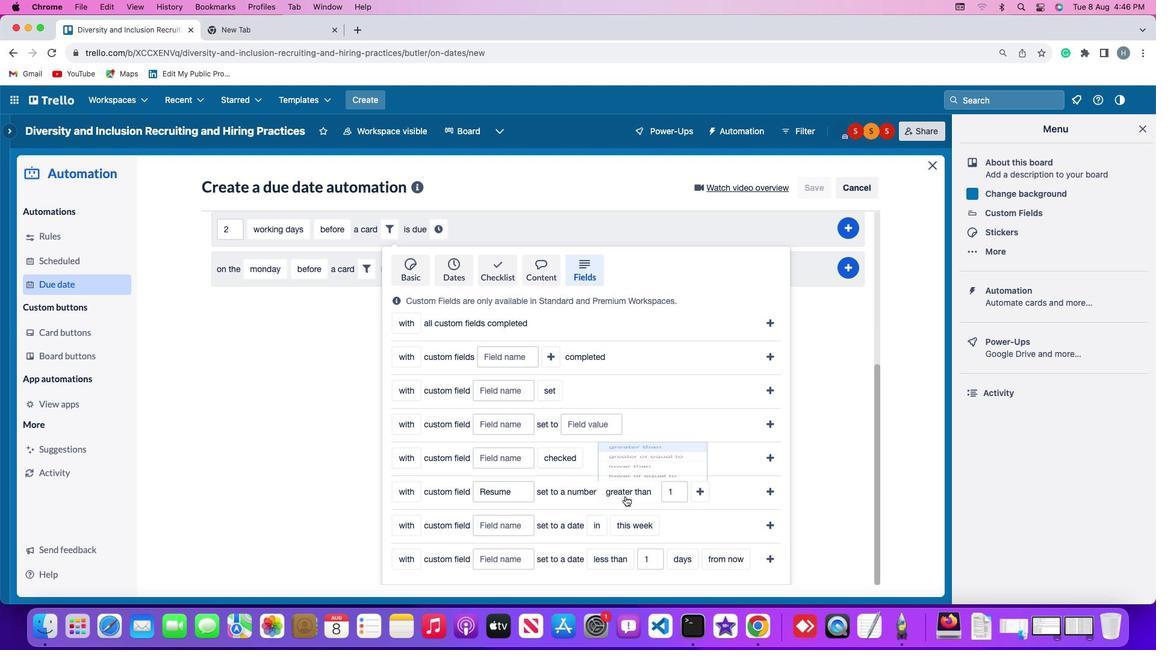 
Action: Mouse moved to (645, 465)
Screenshot: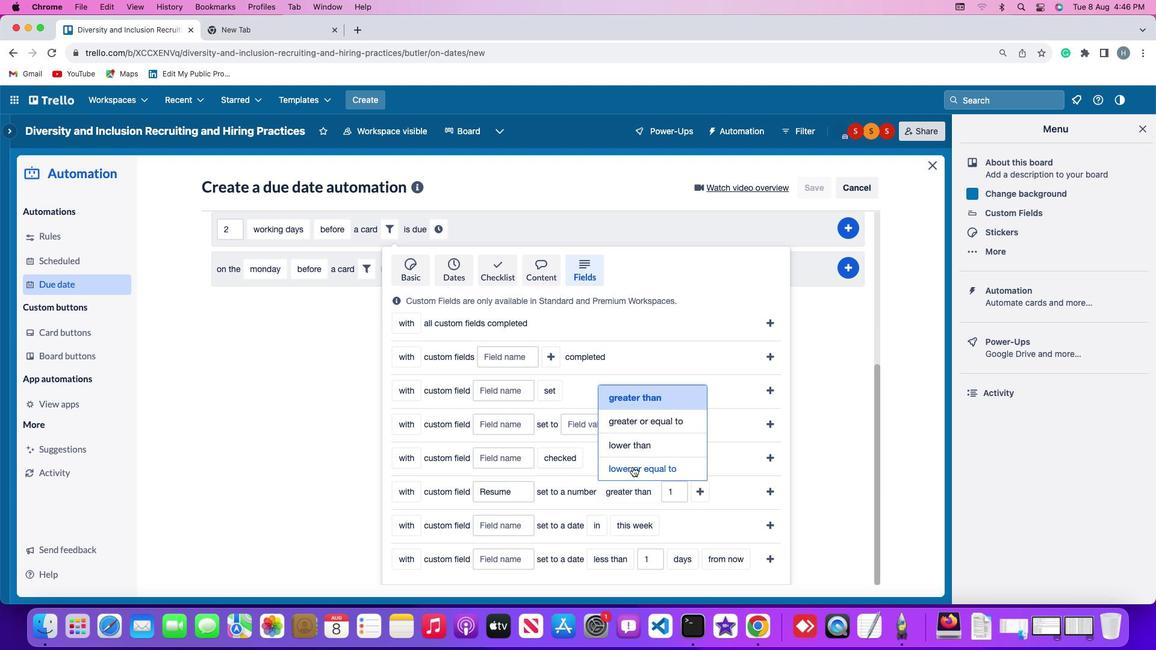 
Action: Mouse pressed left at (645, 465)
Screenshot: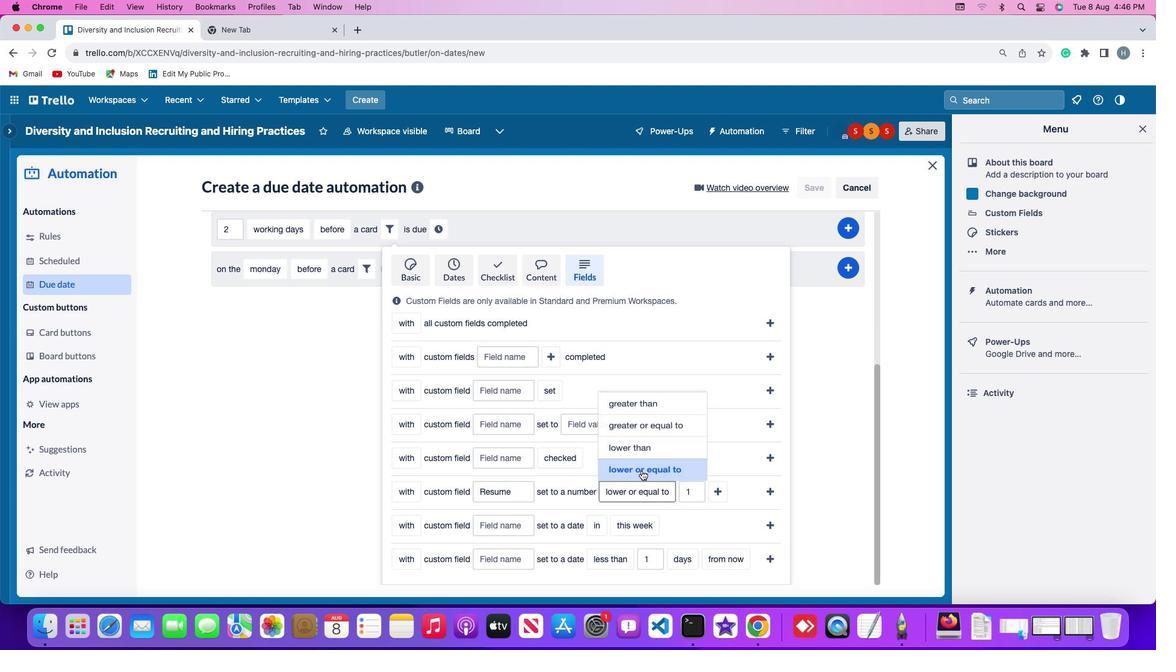 
Action: Mouse moved to (707, 488)
Screenshot: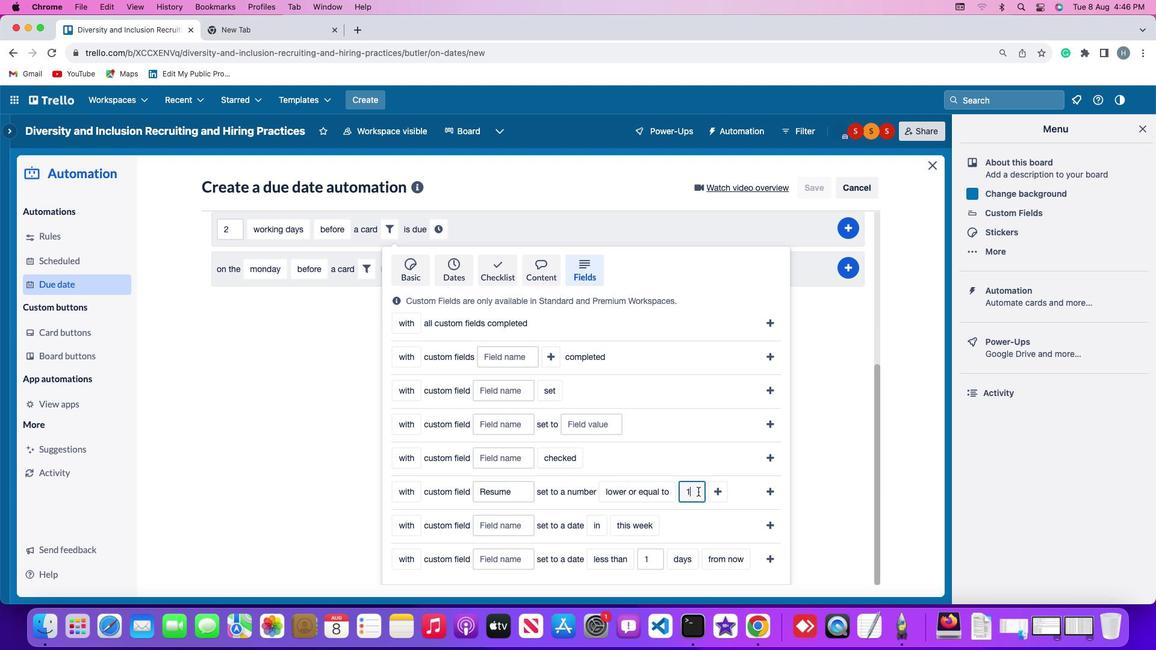 
Action: Mouse pressed left at (707, 488)
Screenshot: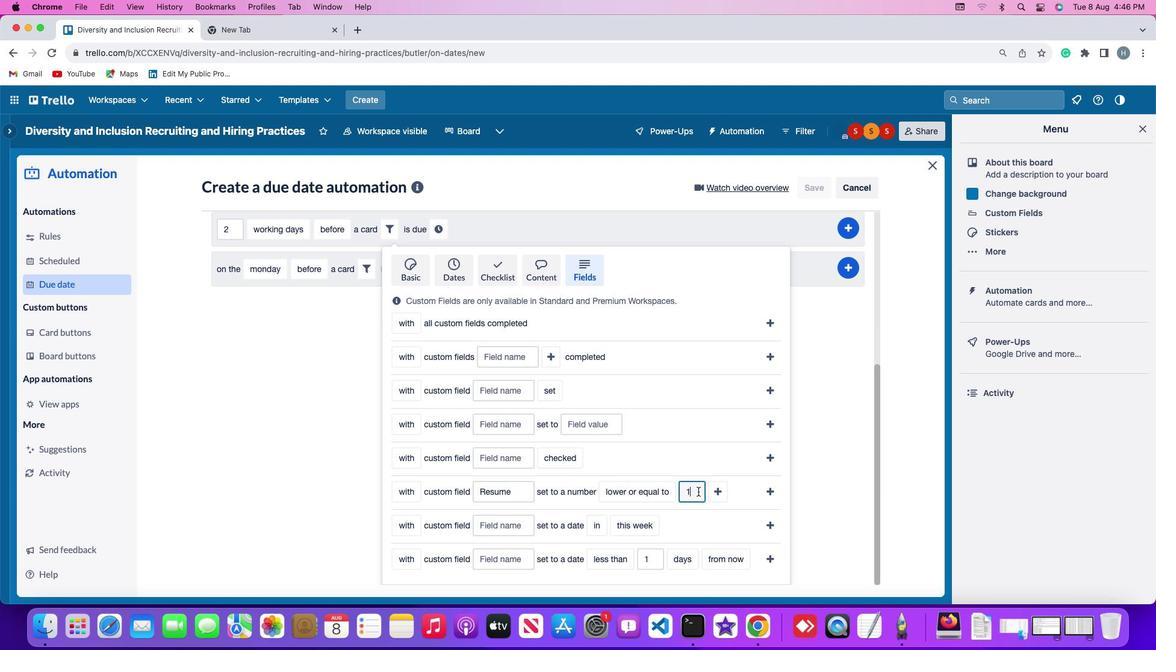 
Action: Key pressed Key.backspace'1'
Screenshot: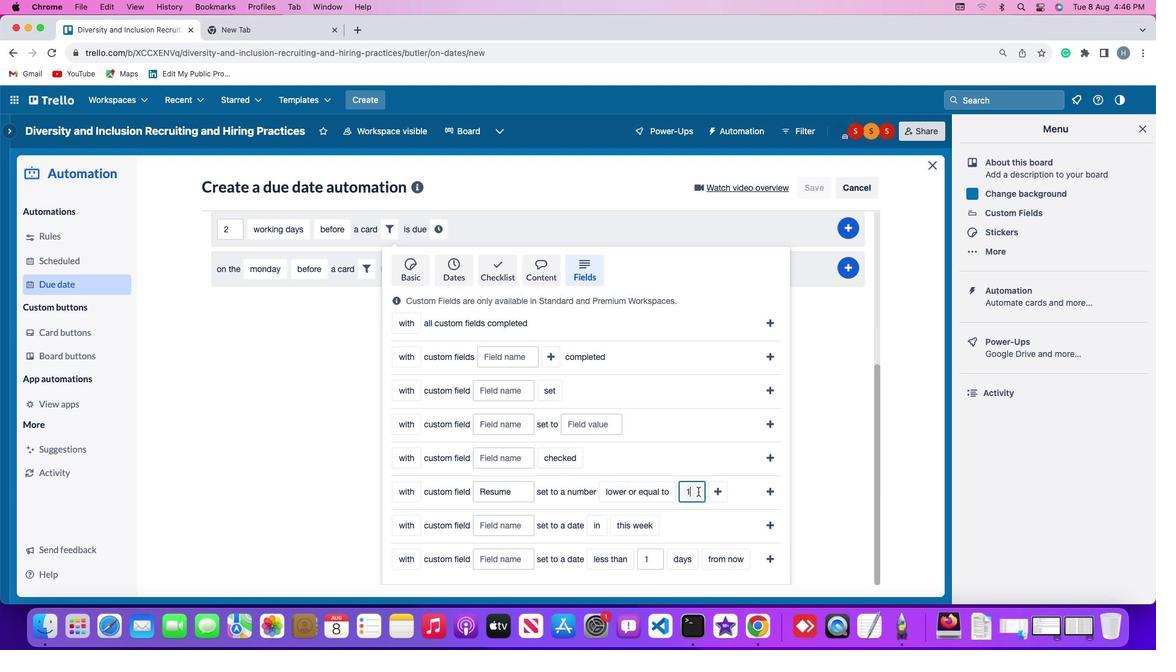 
Action: Mouse moved to (729, 487)
Screenshot: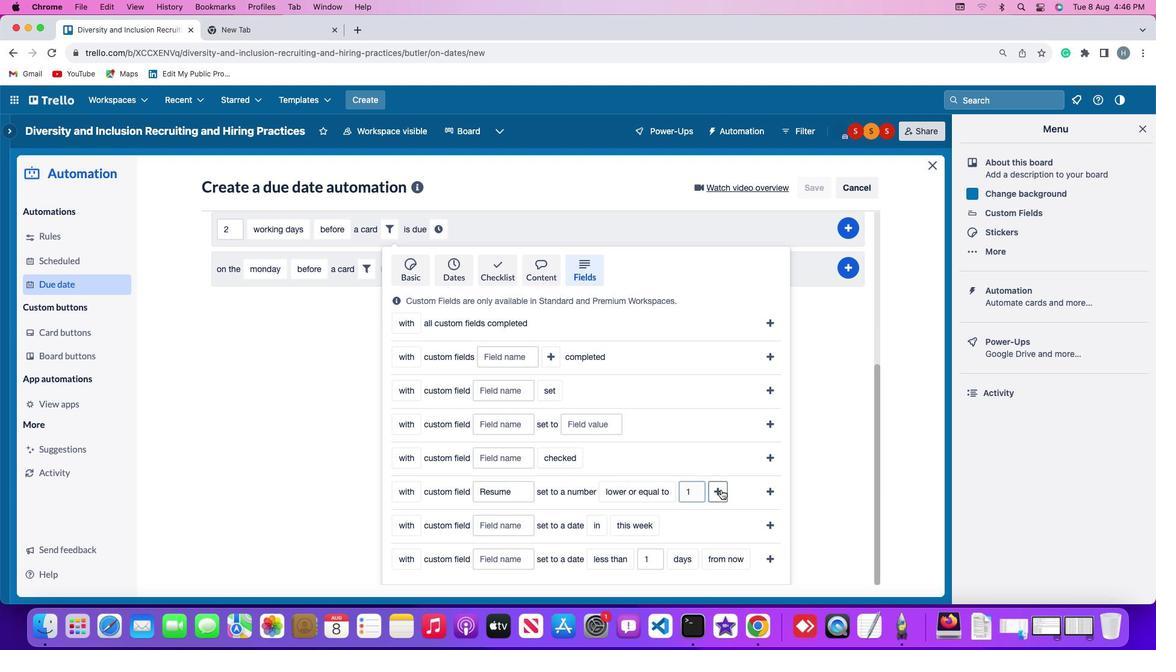 
Action: Mouse pressed left at (729, 487)
Screenshot: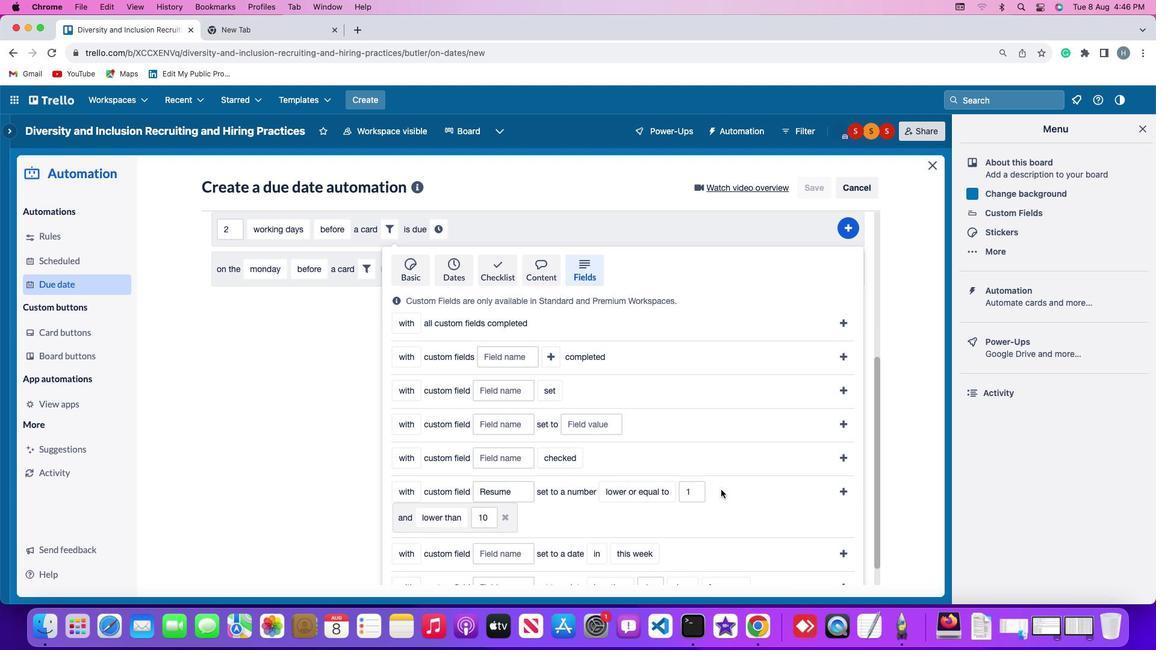 
Action: Mouse moved to (478, 516)
Screenshot: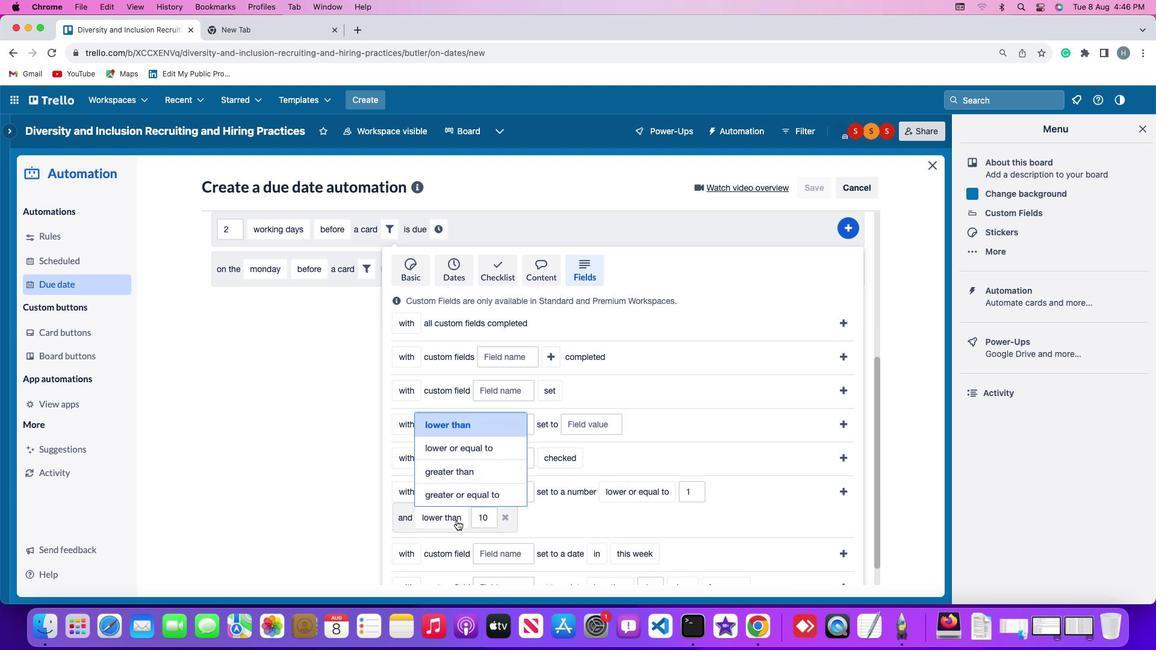 
Action: Mouse pressed left at (478, 516)
Screenshot: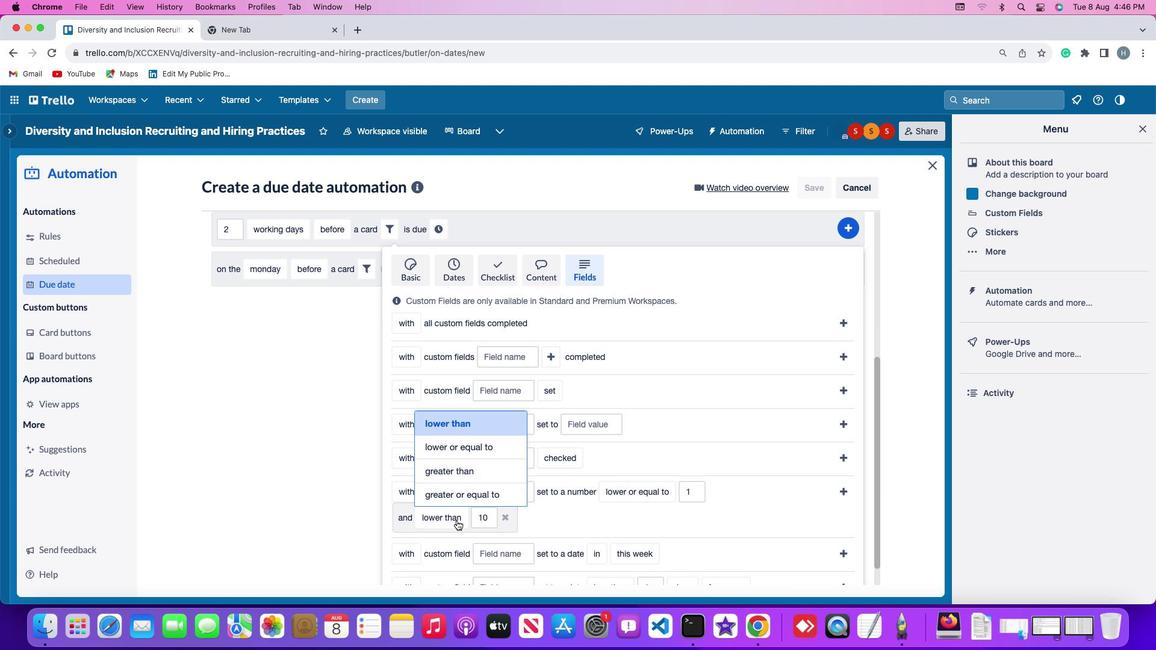 
Action: Mouse moved to (484, 494)
Screenshot: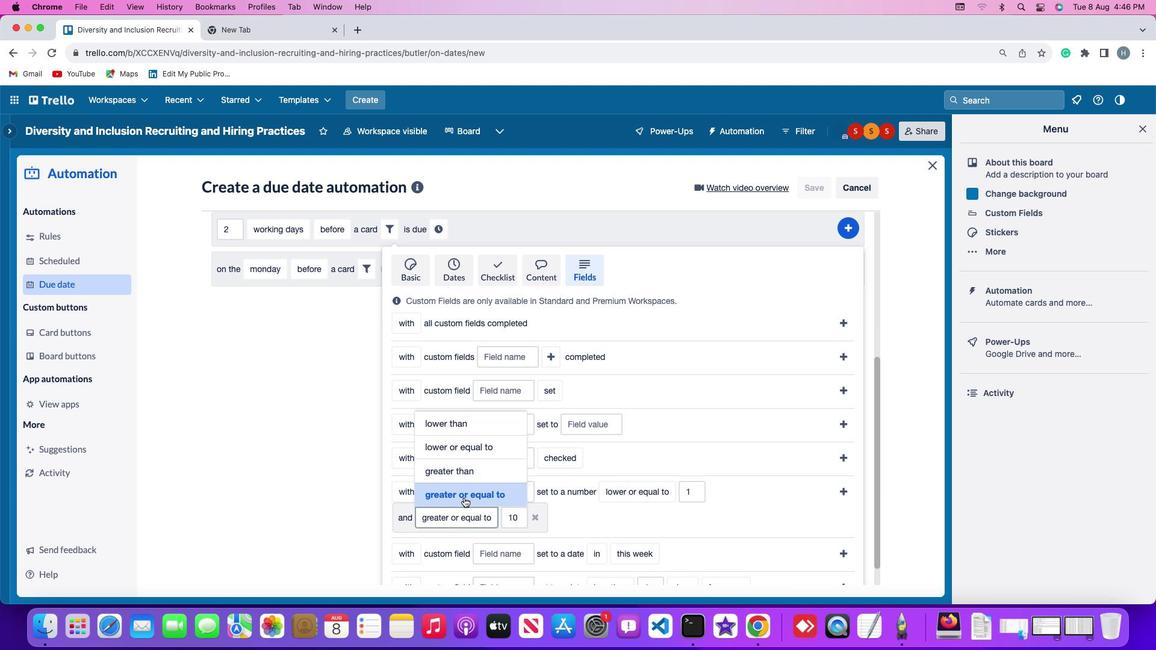 
Action: Mouse pressed left at (484, 494)
Screenshot: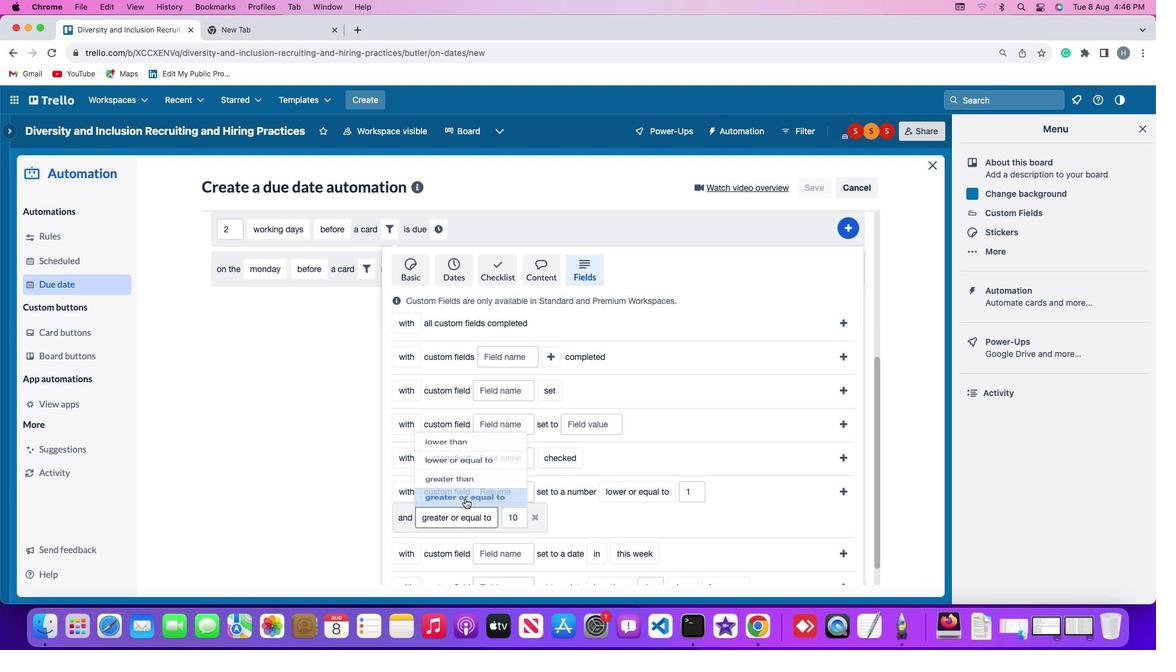 
Action: Mouse moved to (539, 513)
Screenshot: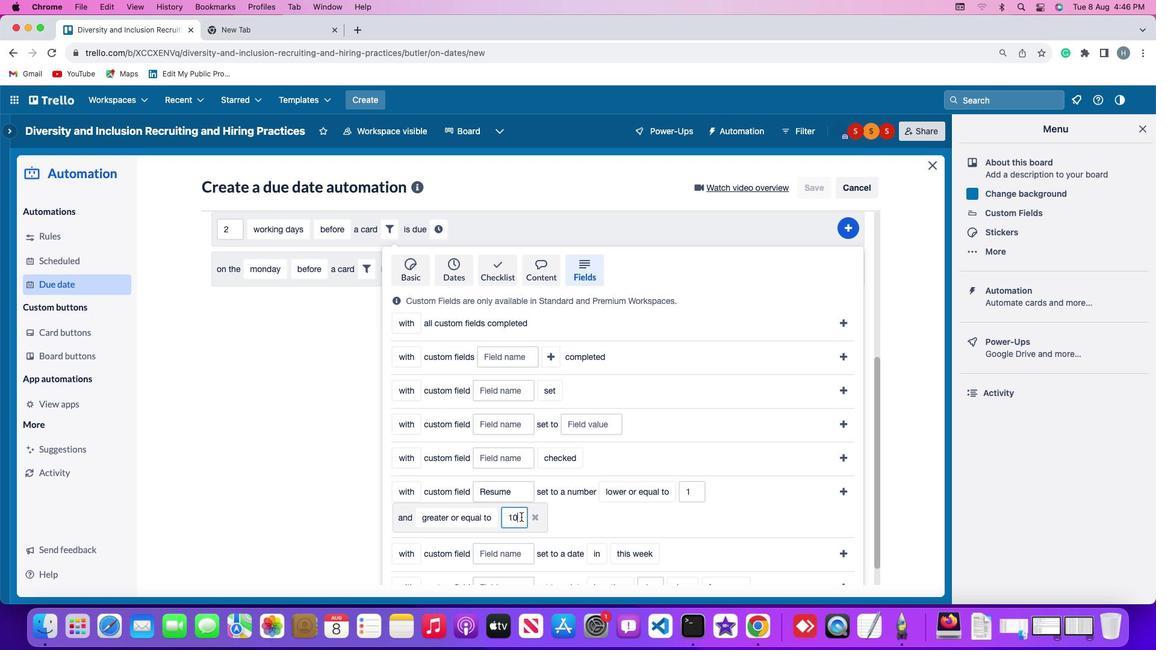 
Action: Mouse pressed left at (539, 513)
Screenshot: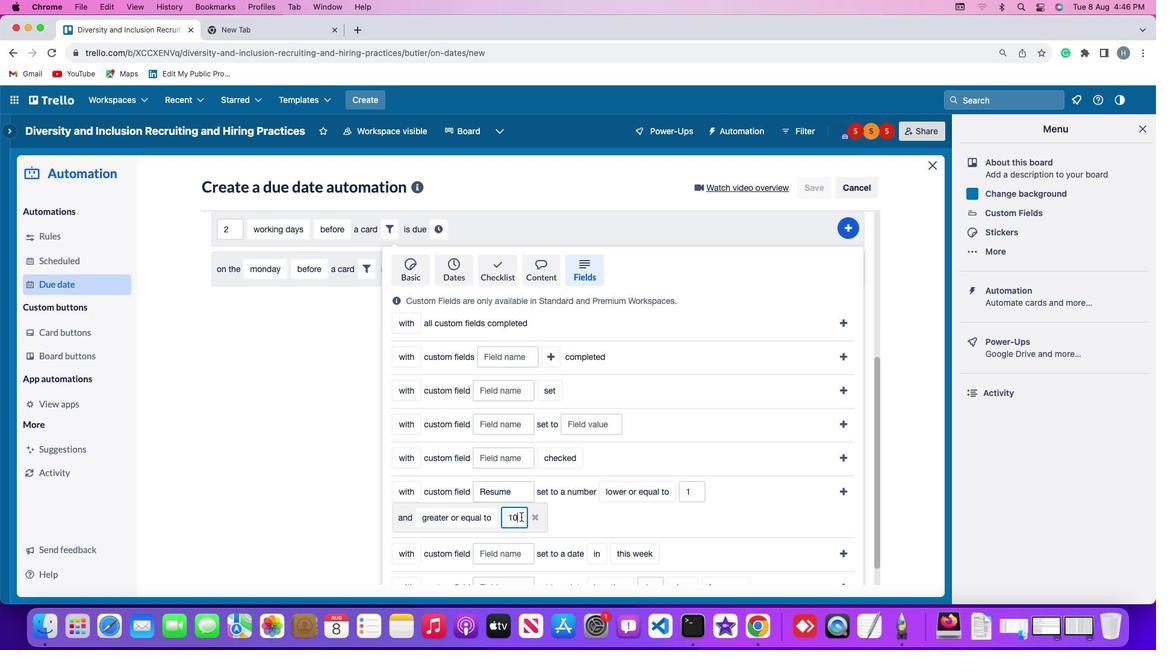
Action: Key pressed Key.backspaceKey.backspace'1''0'
Screenshot: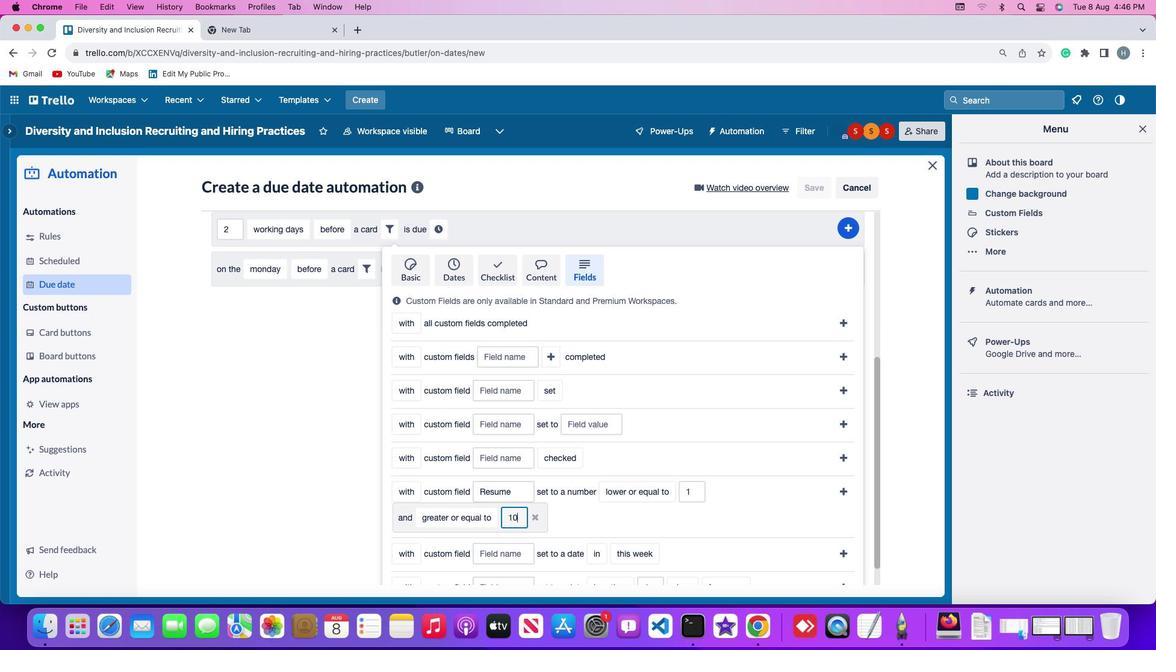 
Action: Mouse moved to (845, 486)
Screenshot: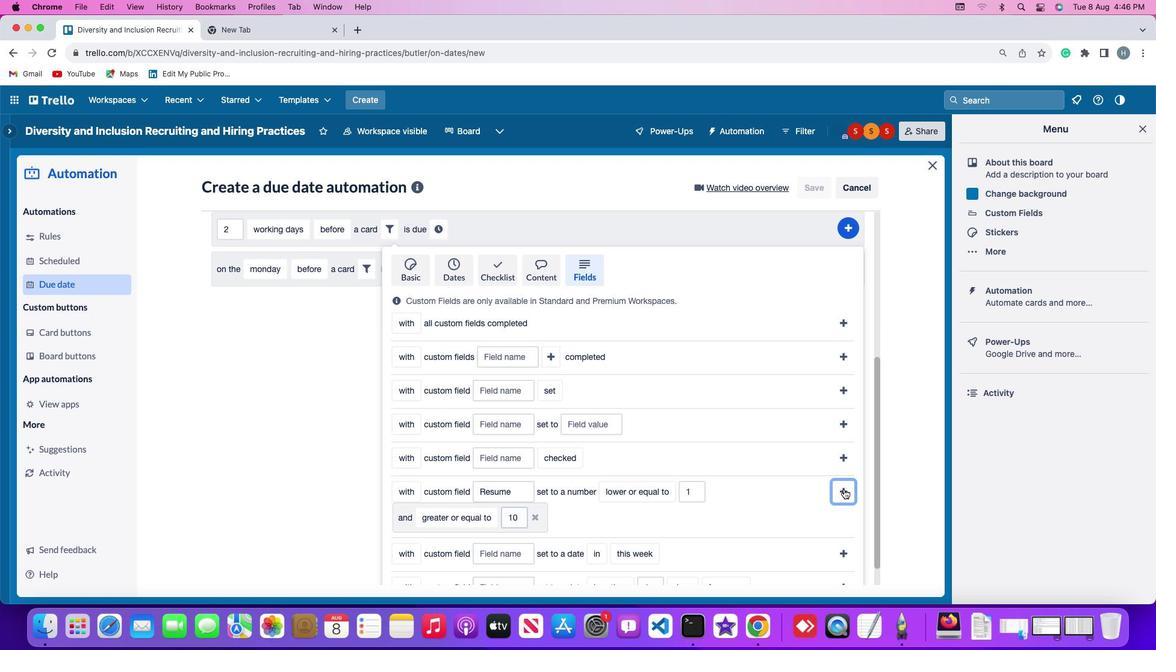 
Action: Mouse pressed left at (845, 486)
Screenshot: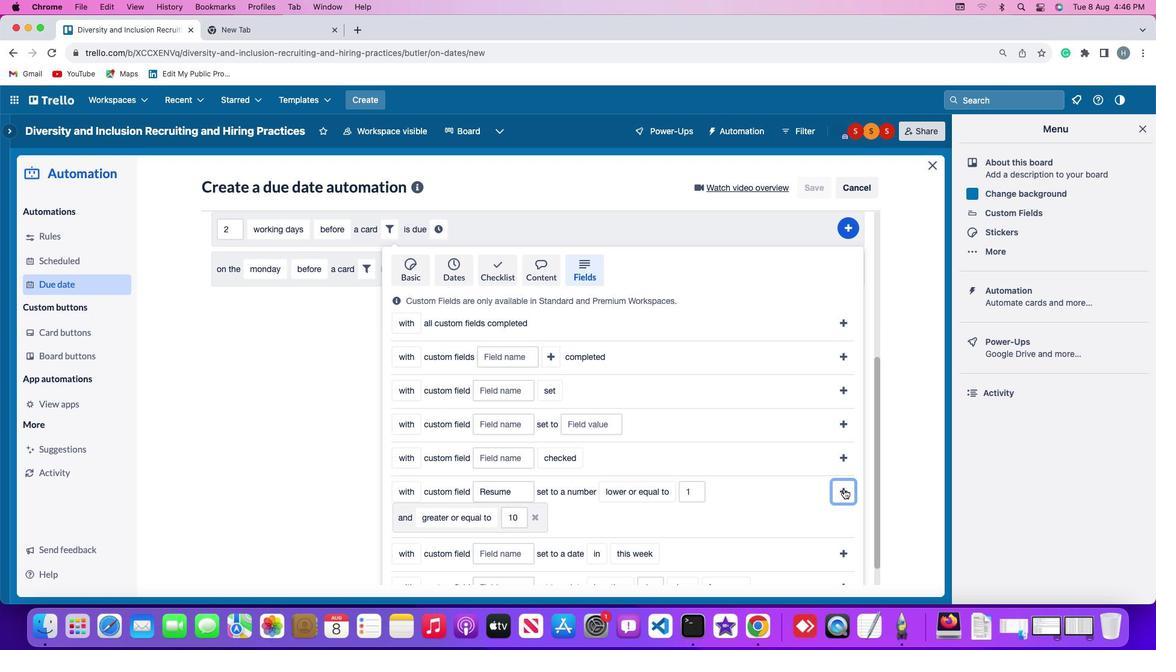 
Action: Mouse moved to (814, 480)
Screenshot: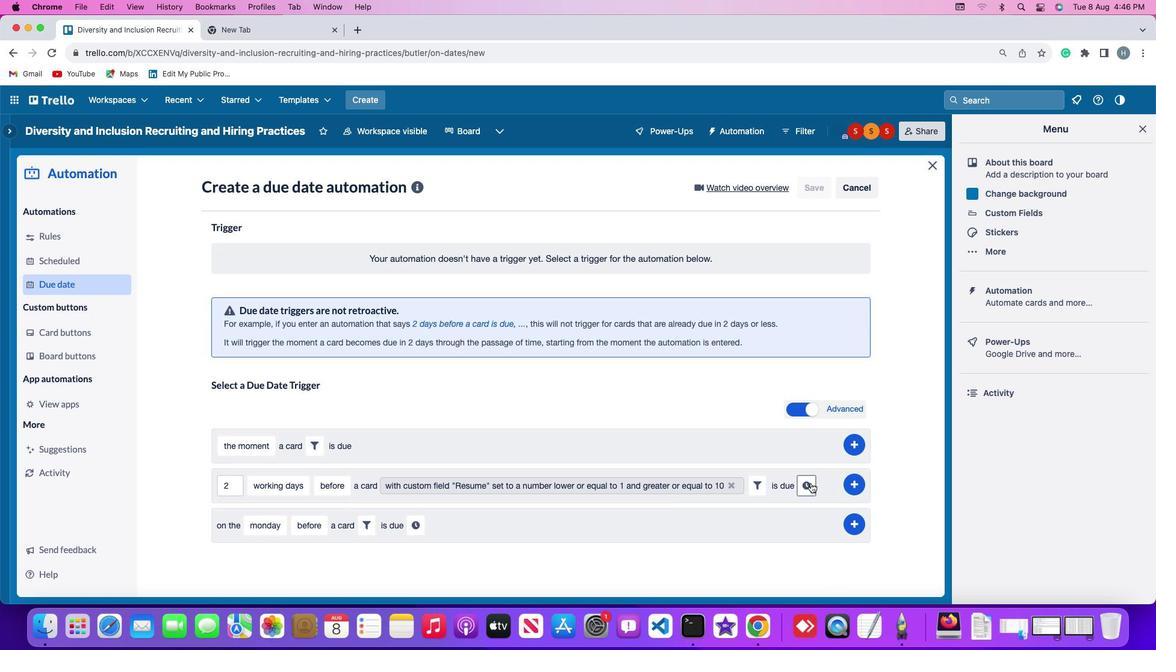 
Action: Mouse pressed left at (814, 480)
Screenshot: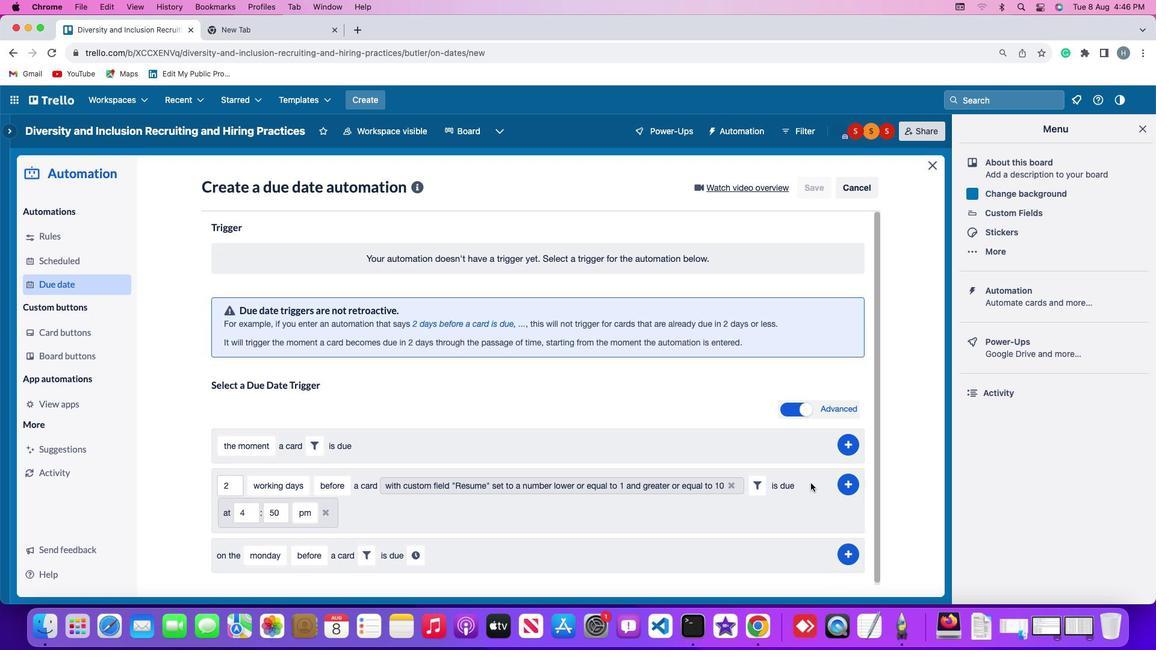 
Action: Mouse moved to (278, 510)
Screenshot: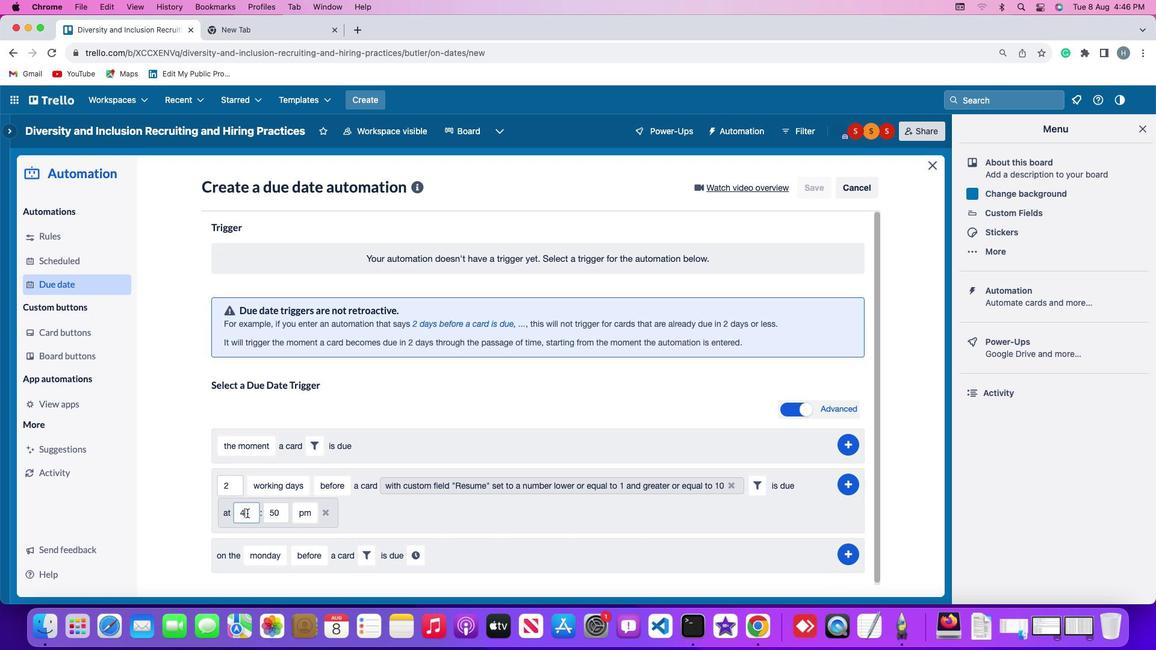 
Action: Mouse pressed left at (278, 510)
Screenshot: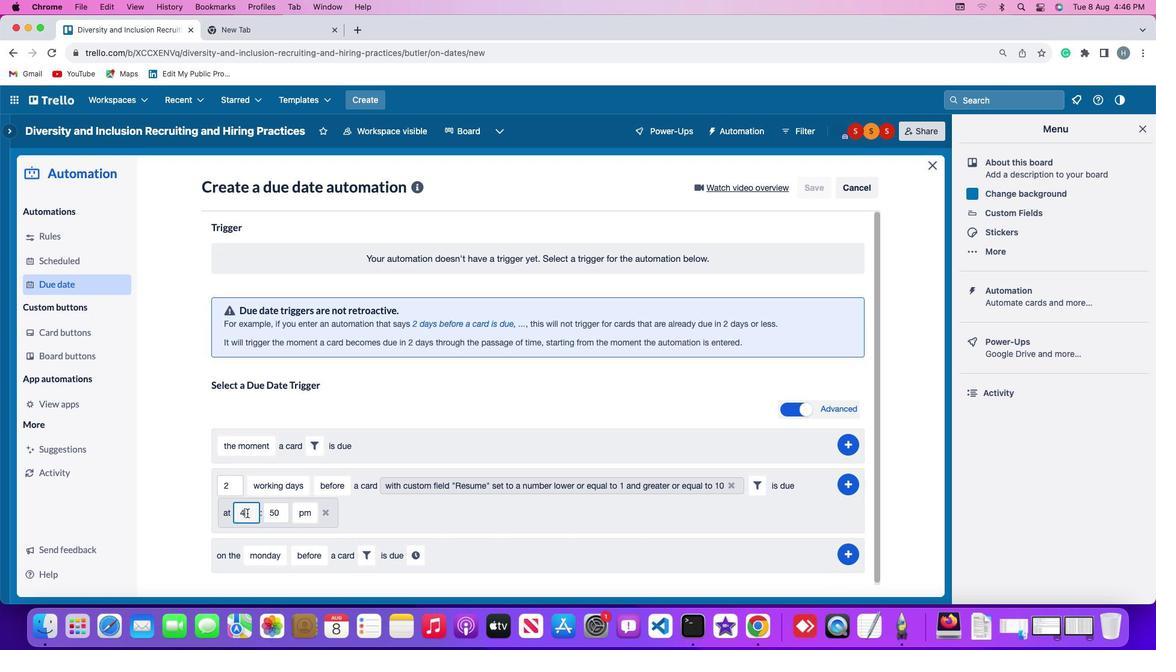 
Action: Key pressed Key.backspace'1''1'
Screenshot: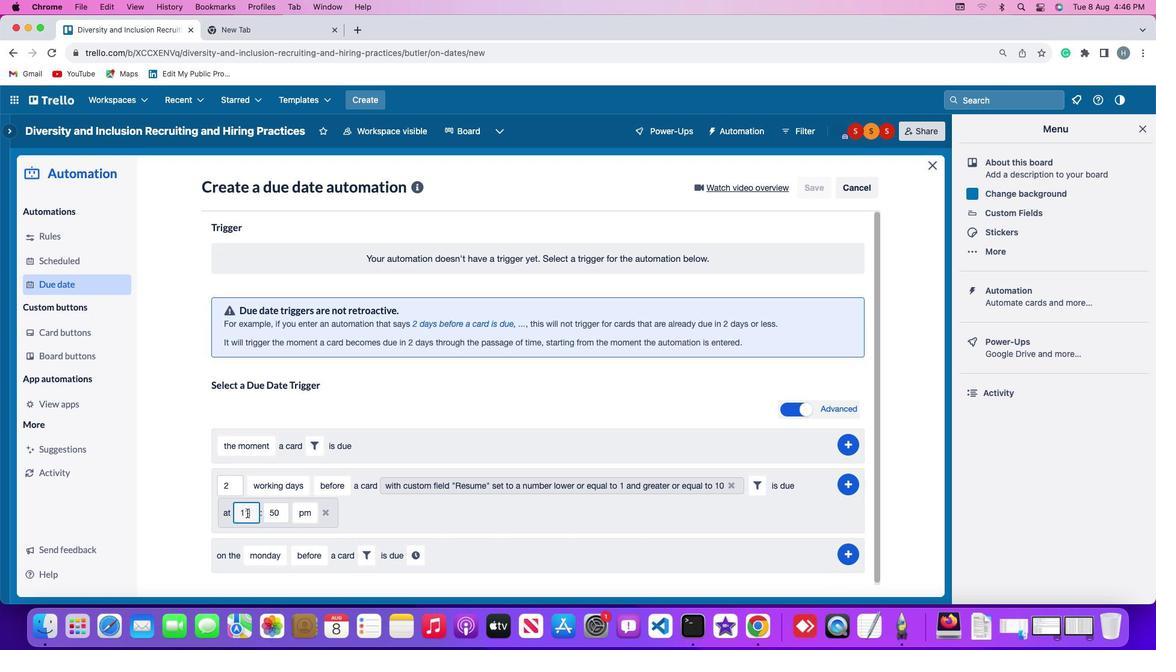 
Action: Mouse moved to (309, 509)
Screenshot: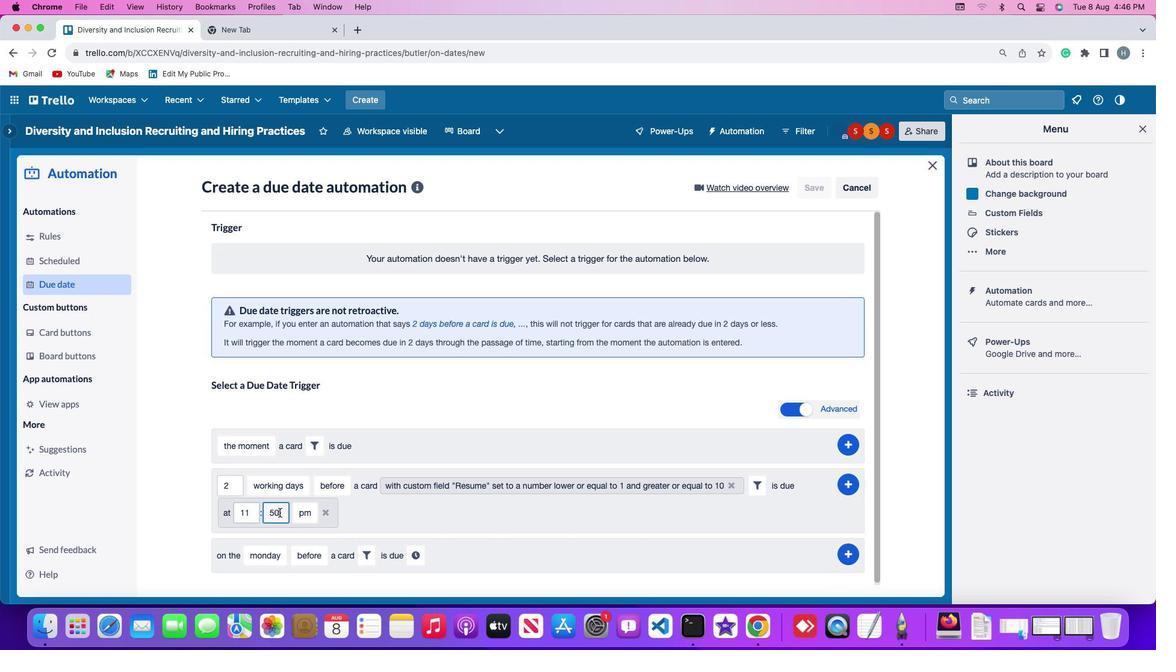 
Action: Mouse pressed left at (309, 509)
Screenshot: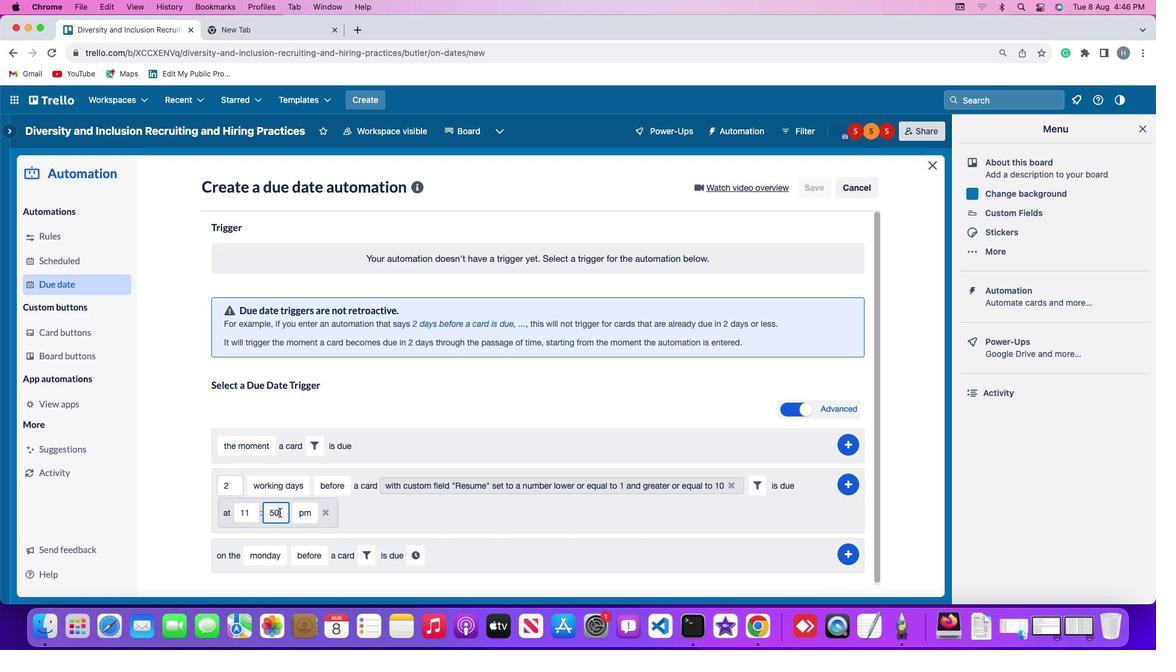 
Action: Mouse moved to (309, 509)
Screenshot: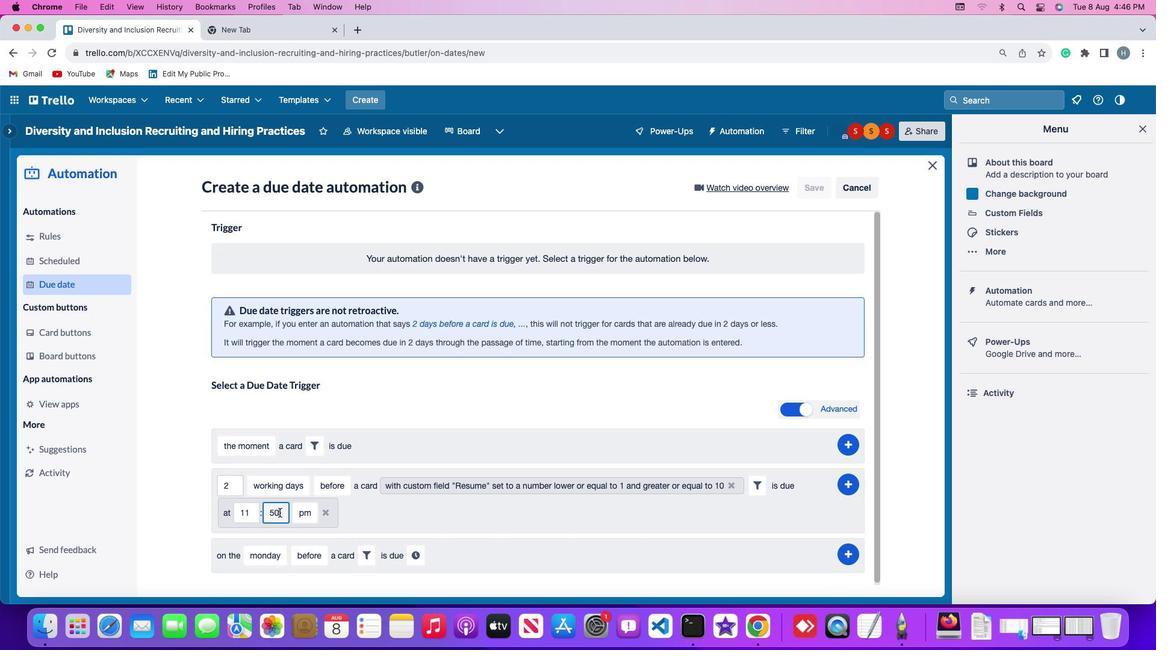 
Action: Key pressed Key.backspaceKey.backspace'0''0'
Screenshot: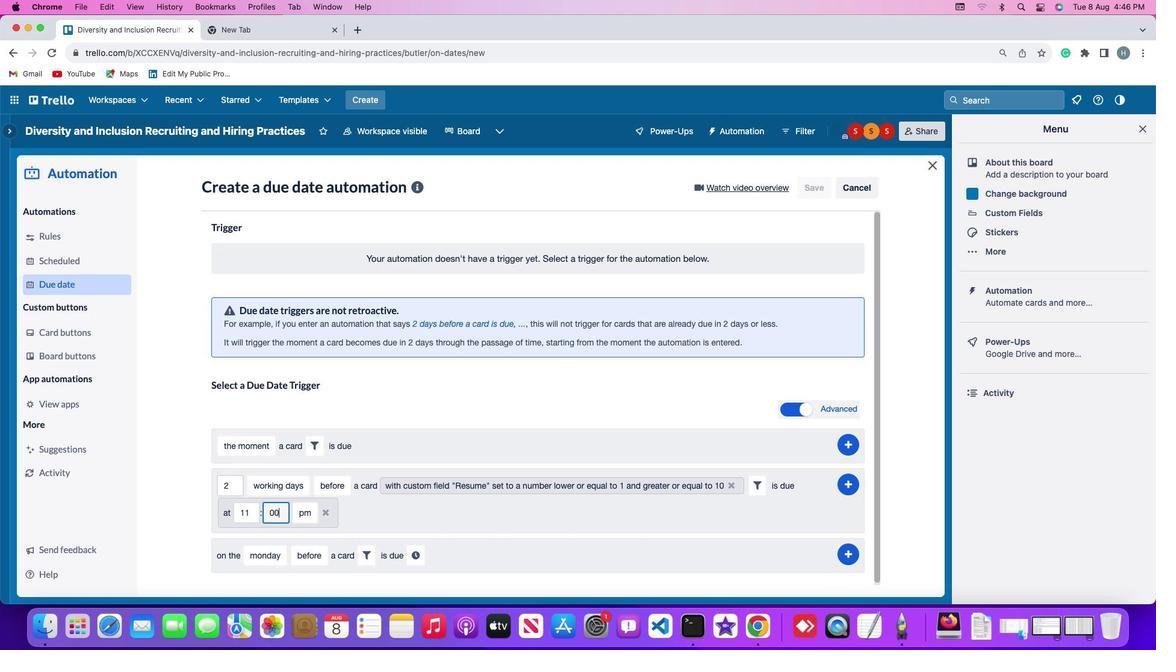 
Action: Mouse moved to (334, 512)
Screenshot: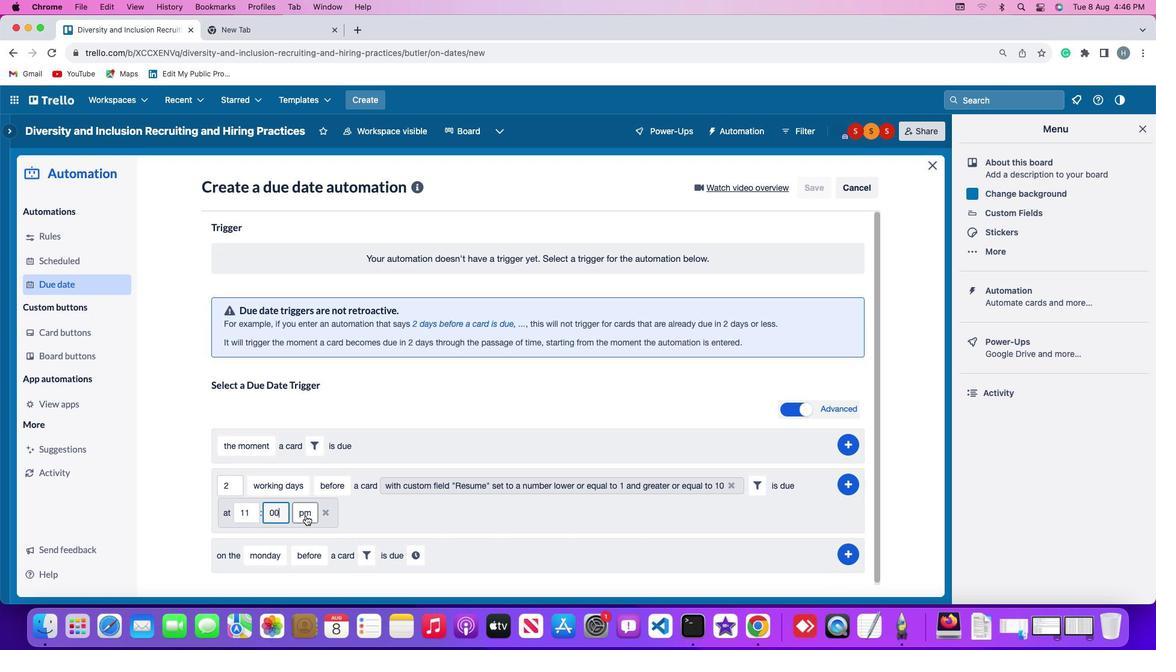 
Action: Mouse pressed left at (334, 512)
Screenshot: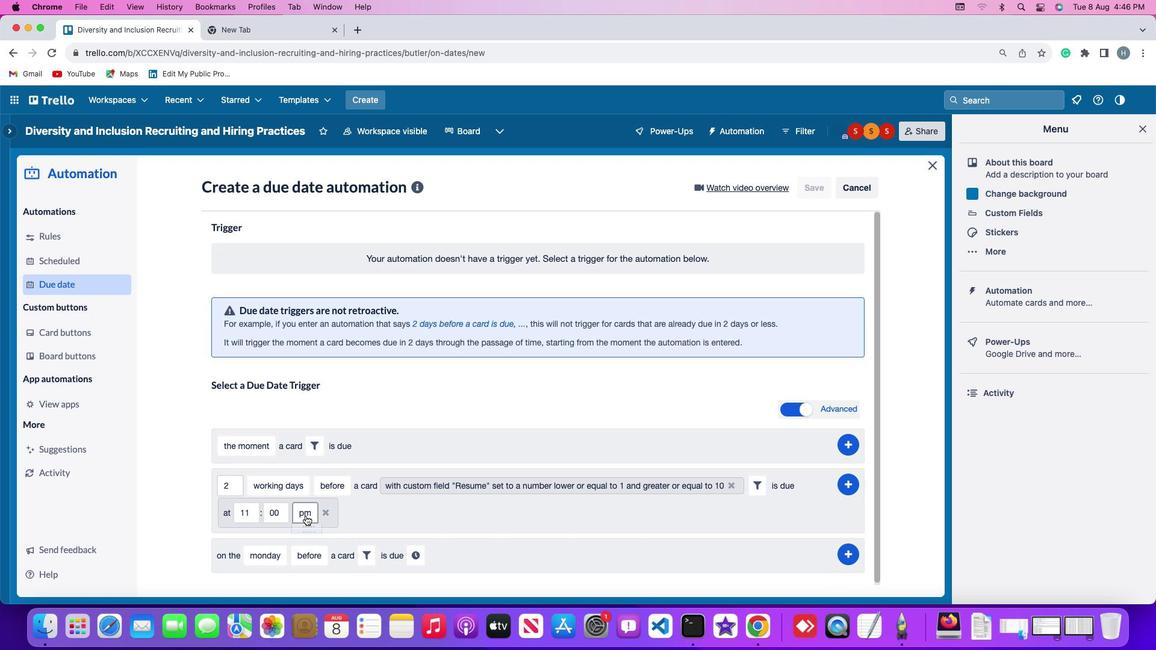 
Action: Mouse moved to (342, 530)
Screenshot: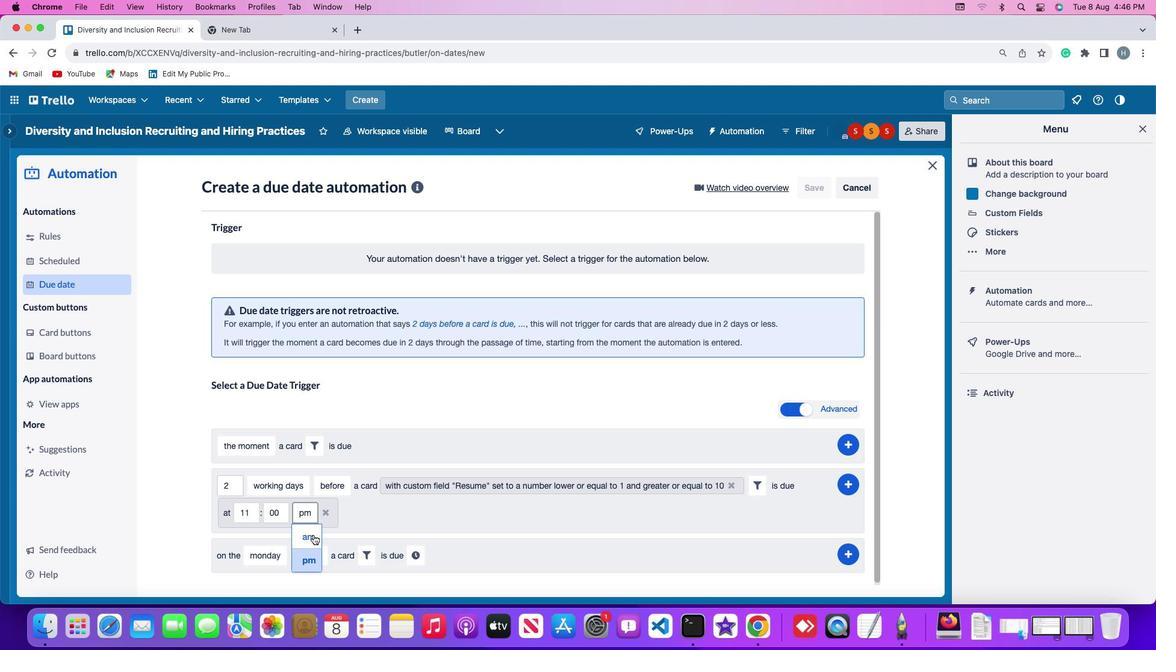 
Action: Mouse pressed left at (342, 530)
Screenshot: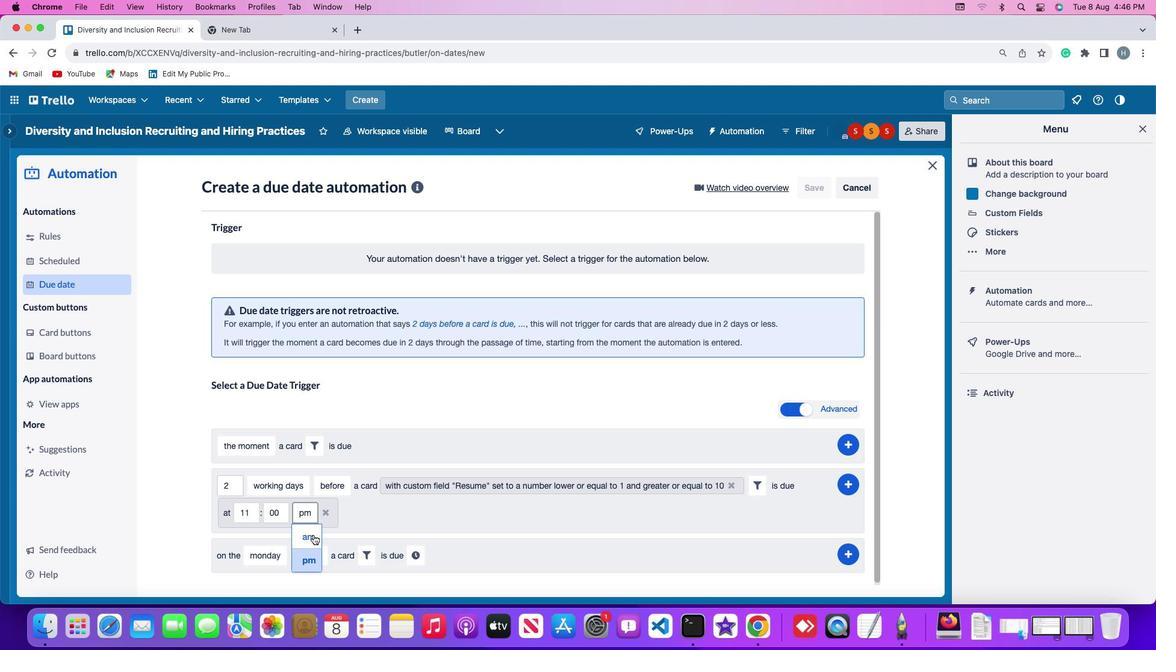 
Action: Mouse moved to (851, 477)
Screenshot: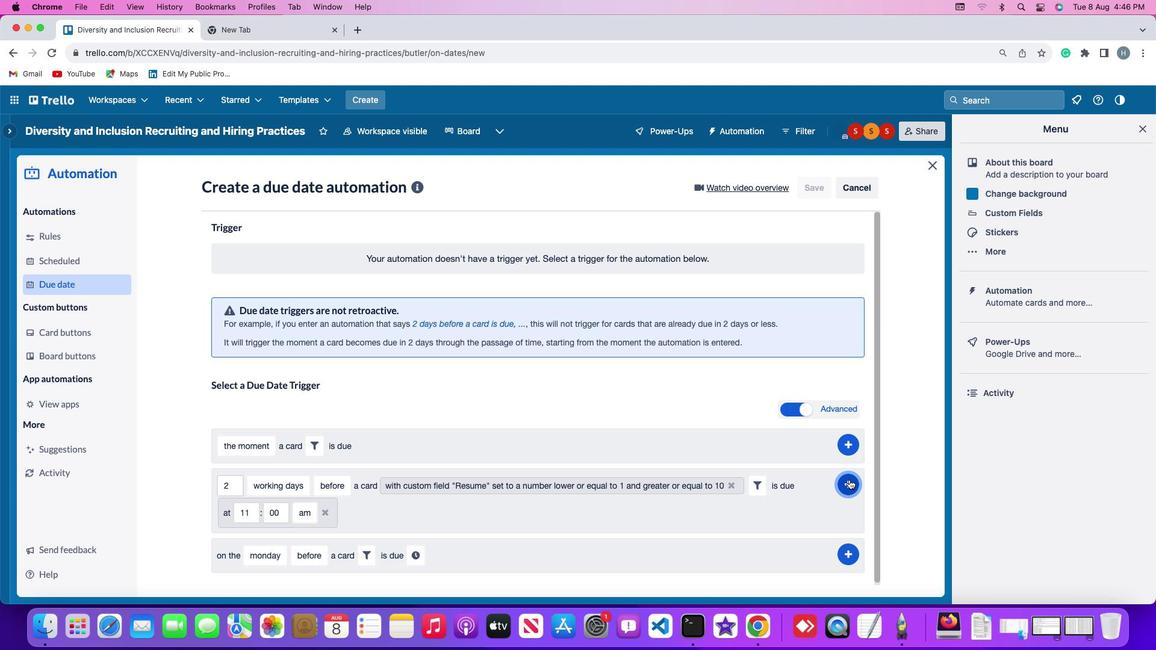 
Action: Mouse pressed left at (851, 477)
Screenshot: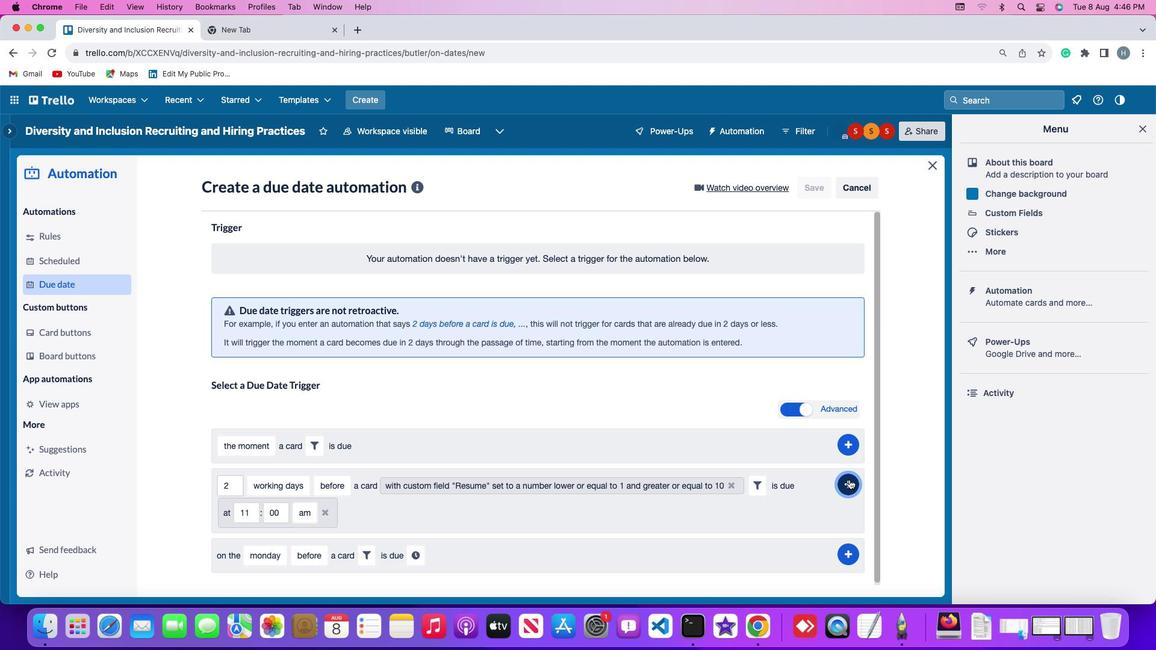 
Action: Mouse moved to (903, 372)
Screenshot: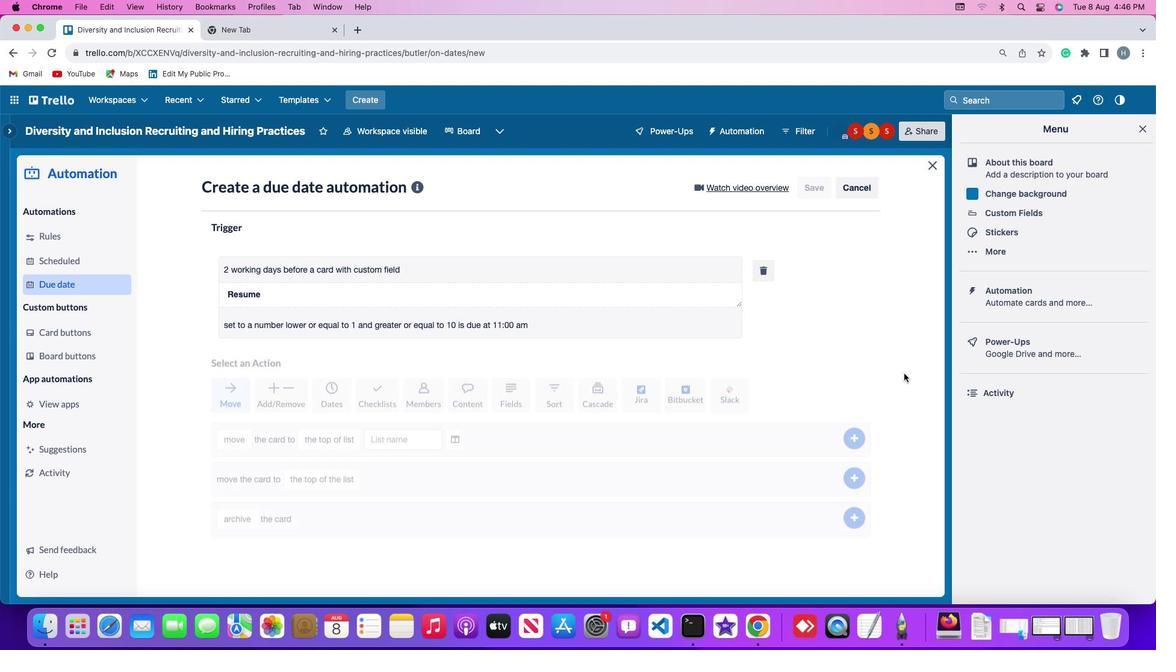 
